Task: Find a place to stay in Volksrust, South Africa from June 3 to June 9 for 2 guests, with a price range of ₹6000 to ₹12000, 2 bathrooms, self check-in, and English-speaking host.
Action: Mouse moved to (464, 98)
Screenshot: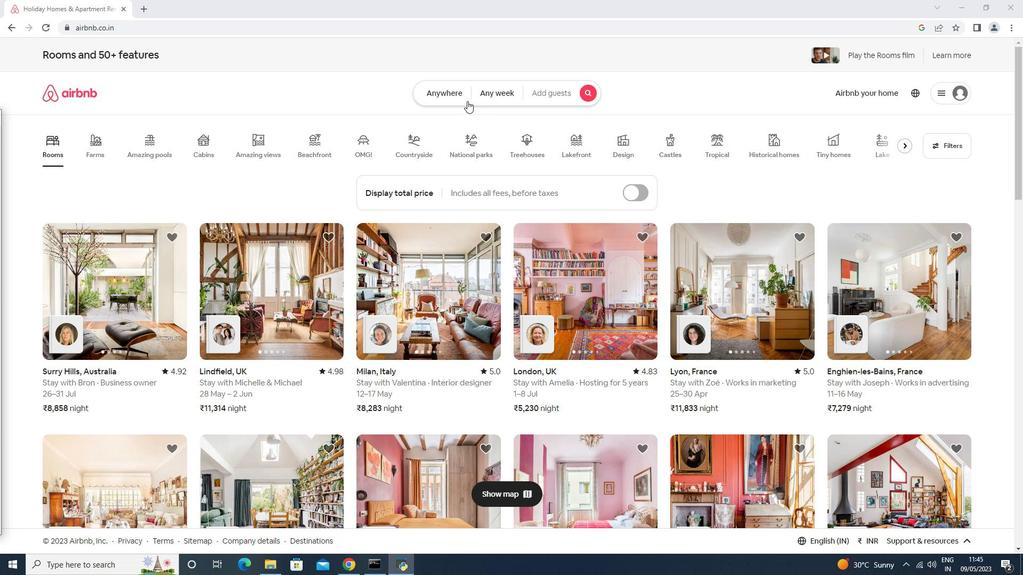 
Action: Mouse pressed left at (464, 98)
Screenshot: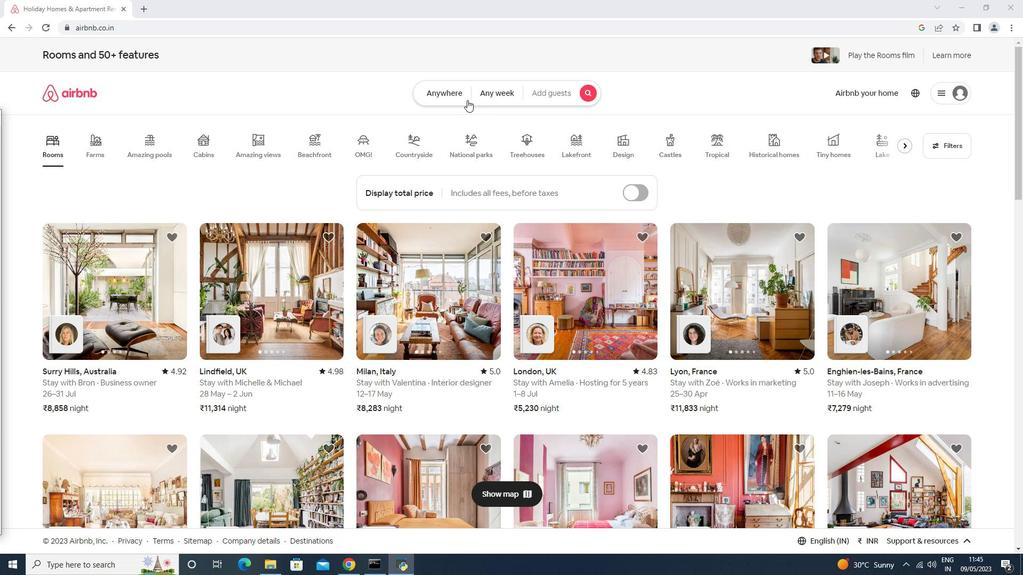 
Action: Mouse moved to (413, 143)
Screenshot: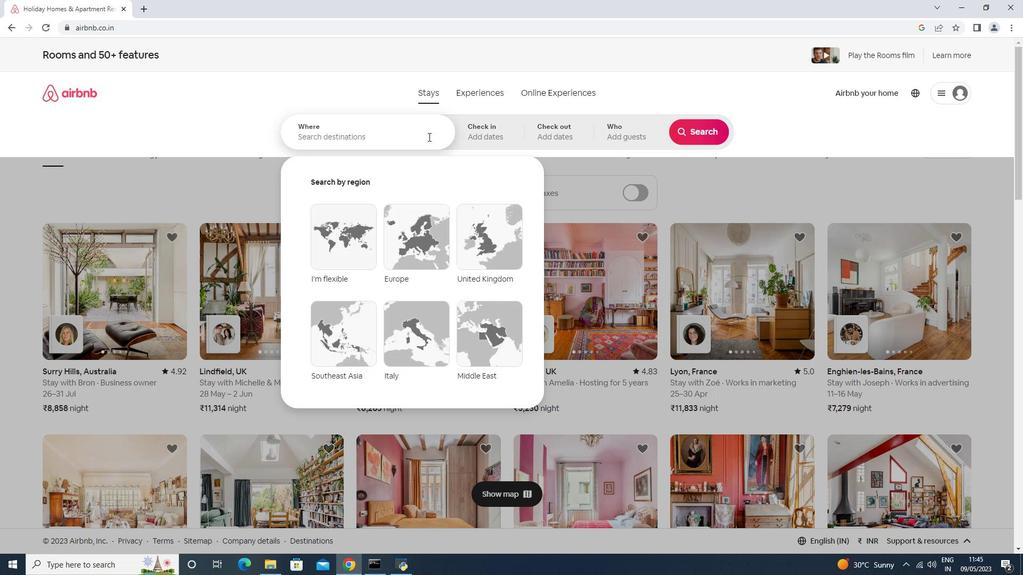 
Action: Mouse pressed left at (413, 143)
Screenshot: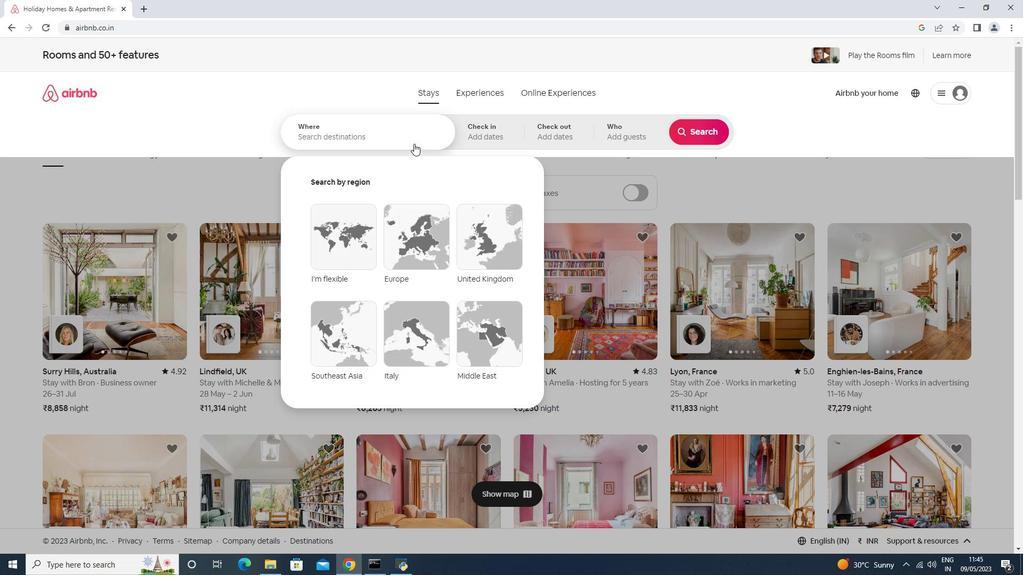 
Action: Mouse moved to (413, 143)
Screenshot: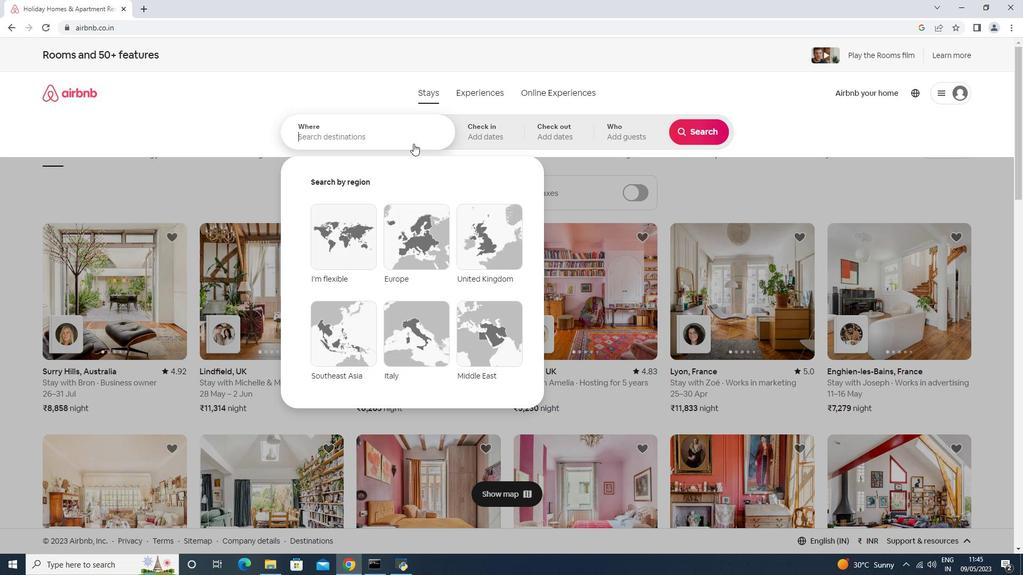 
Action: Key pressed <Key.shift>Volksrust,<Key.space><Key.shift>South<Key.space><Key.shift>Africa<Key.enter>
Screenshot: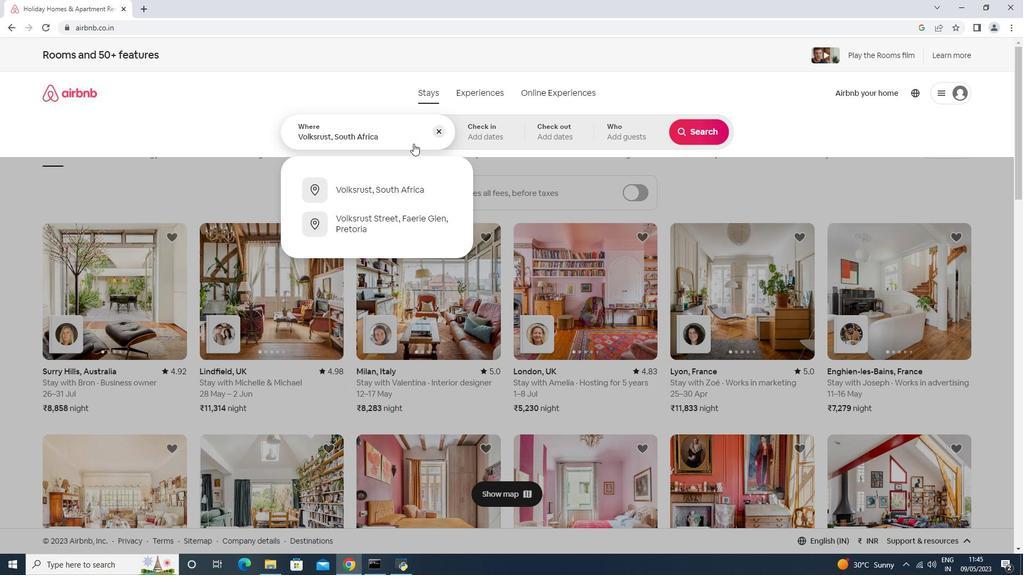 
Action: Mouse moved to (684, 264)
Screenshot: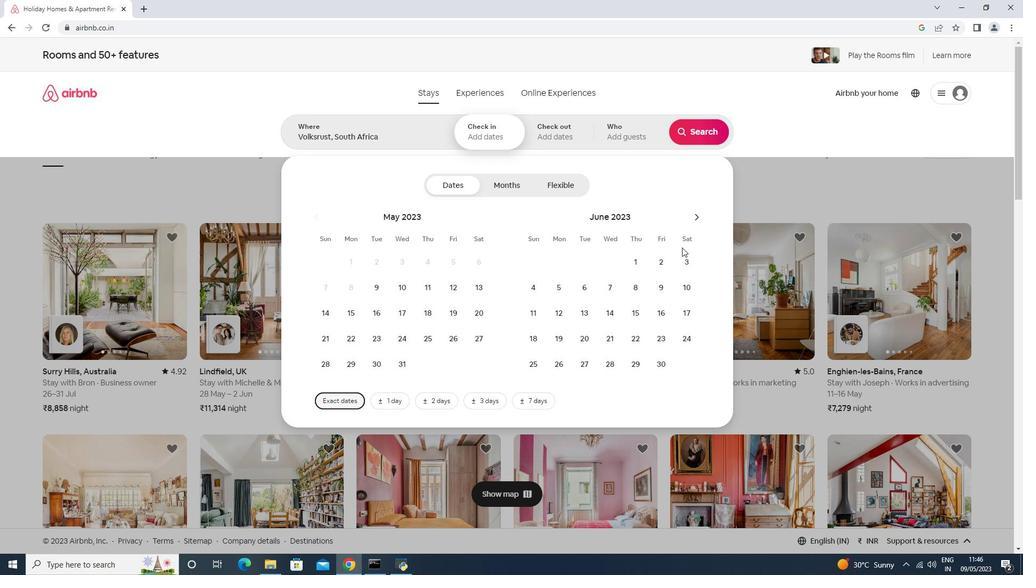 
Action: Mouse pressed left at (684, 264)
Screenshot: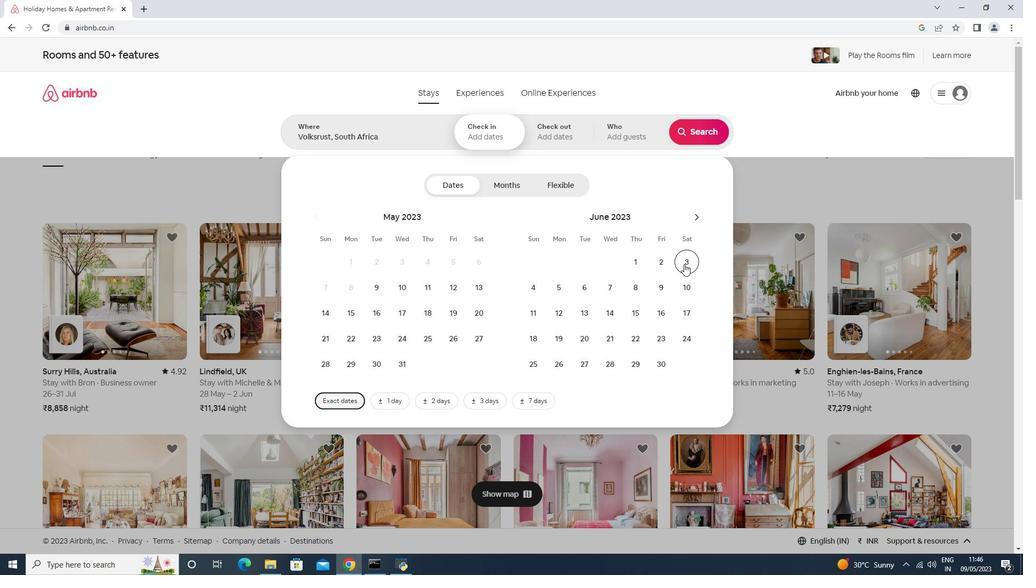 
Action: Mouse moved to (665, 286)
Screenshot: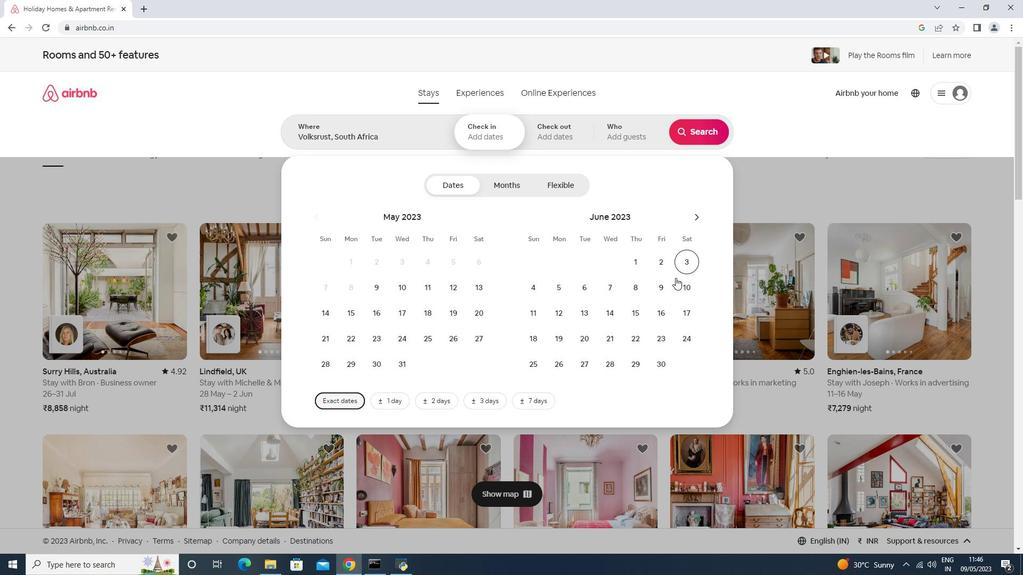 
Action: Mouse pressed left at (665, 286)
Screenshot: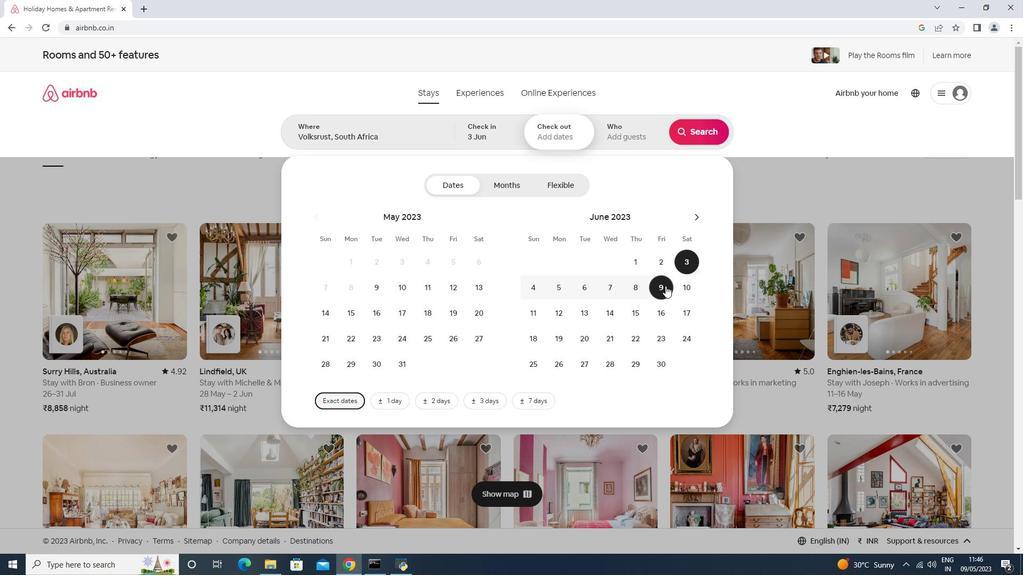 
Action: Mouse moved to (635, 136)
Screenshot: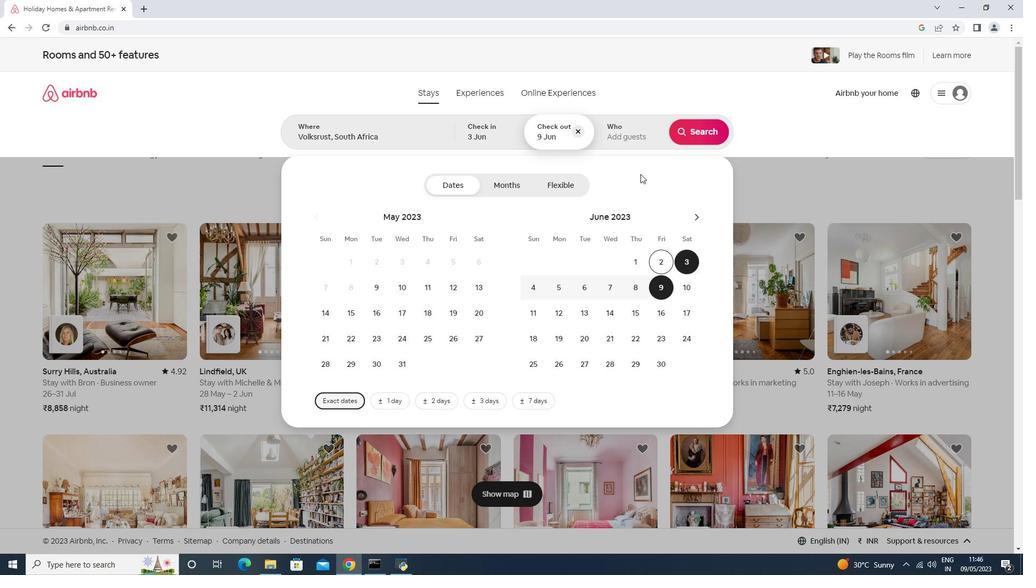 
Action: Mouse pressed left at (635, 136)
Screenshot: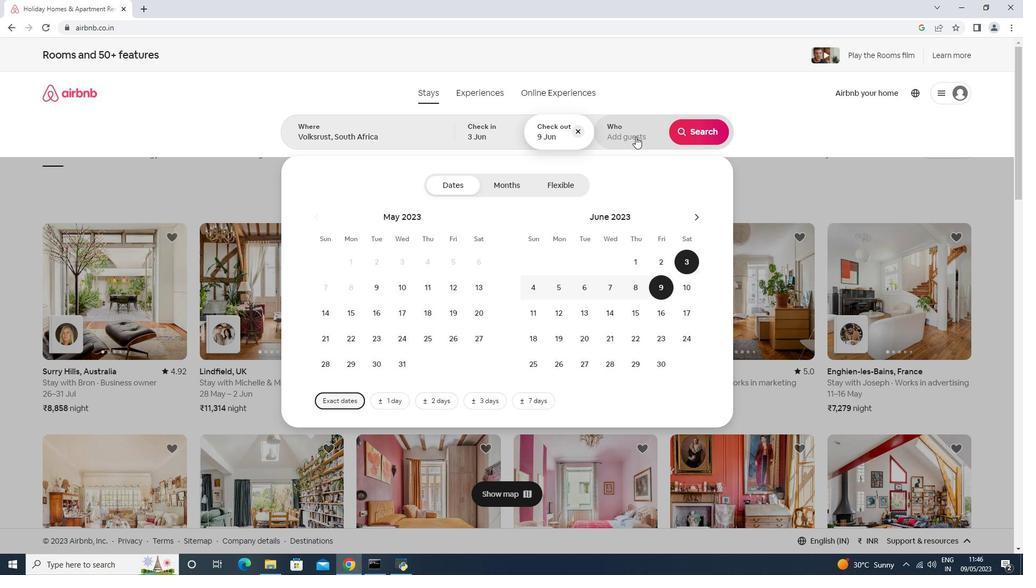 
Action: Mouse moved to (696, 190)
Screenshot: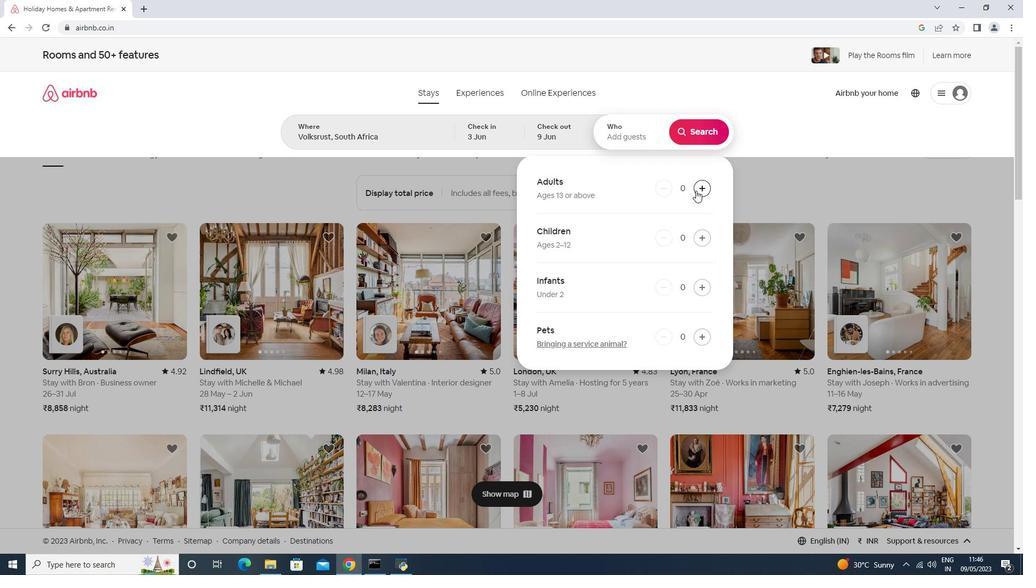 
Action: Mouse pressed left at (696, 190)
Screenshot: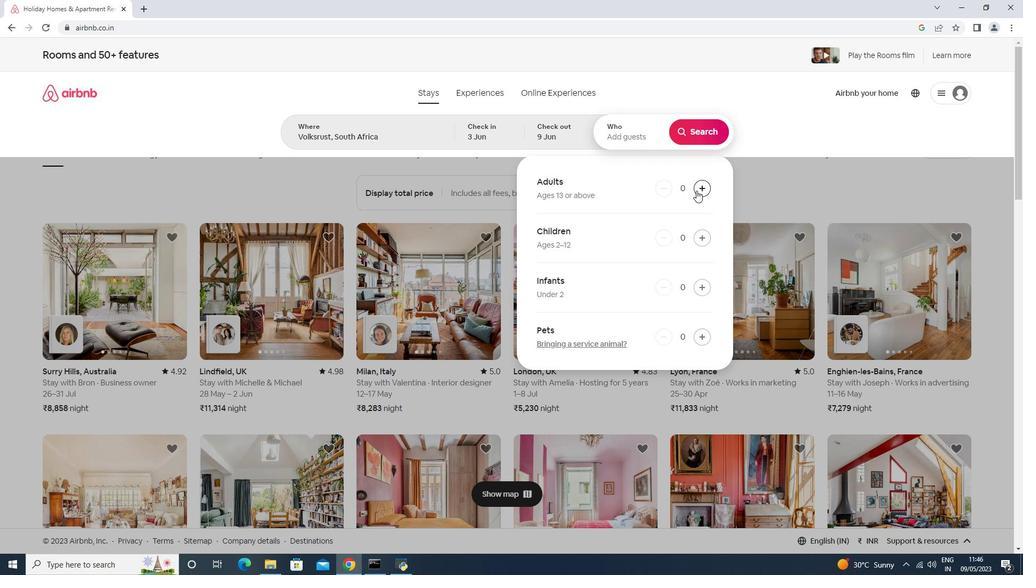 
Action: Mouse pressed left at (696, 190)
Screenshot: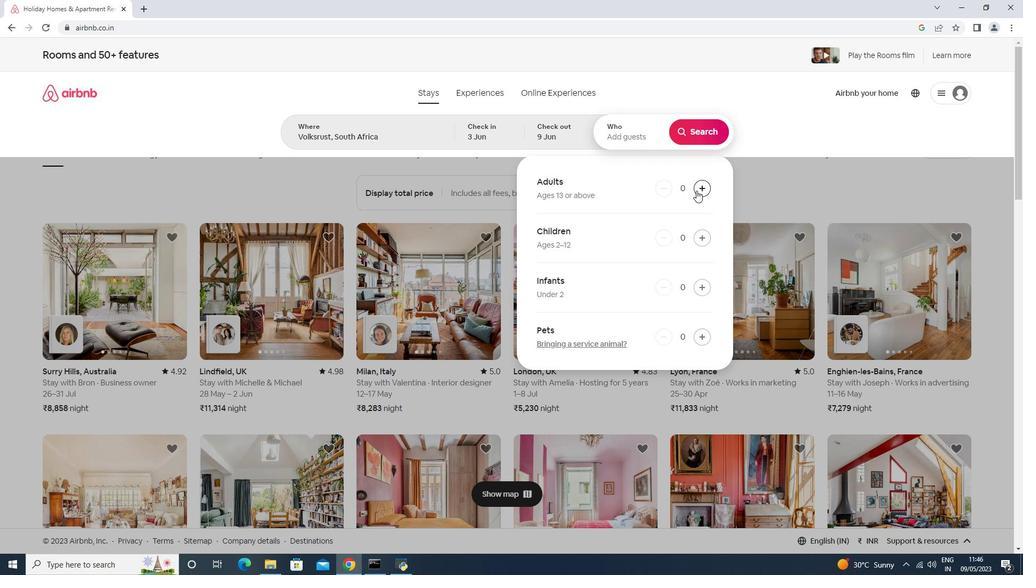 
Action: Mouse moved to (705, 136)
Screenshot: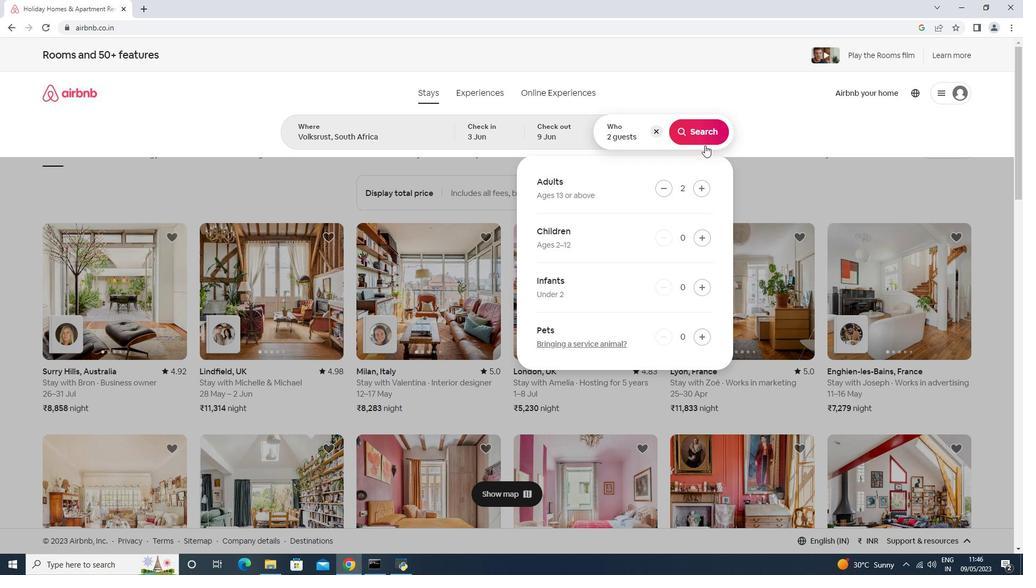 
Action: Mouse pressed left at (705, 136)
Screenshot: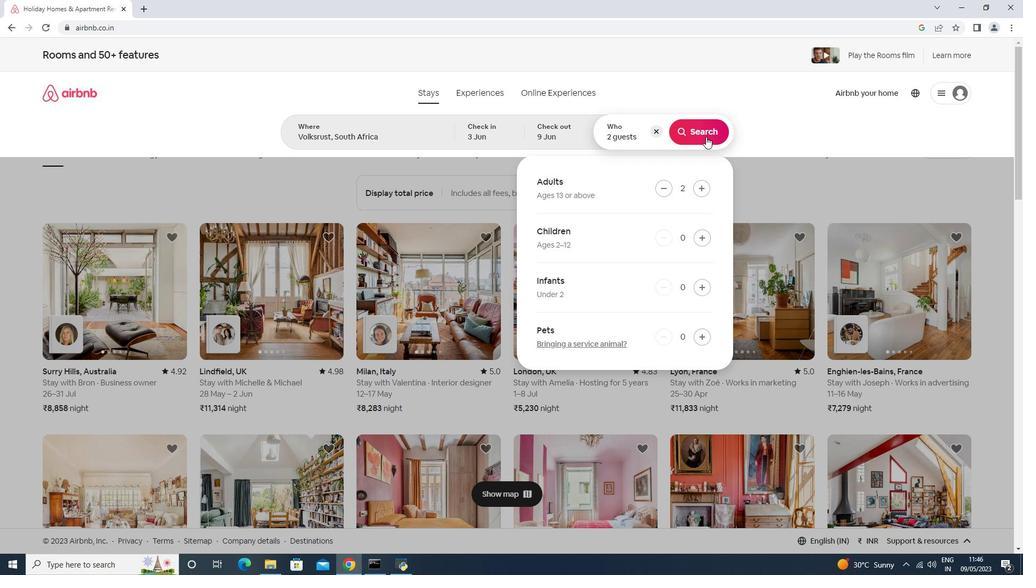 
Action: Mouse moved to (973, 101)
Screenshot: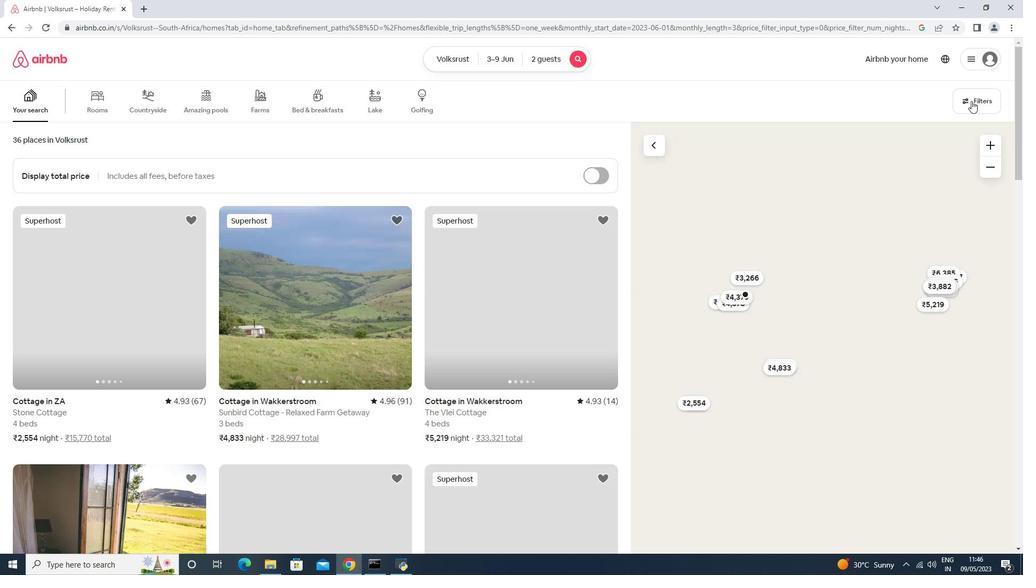 
Action: Mouse pressed left at (973, 101)
Screenshot: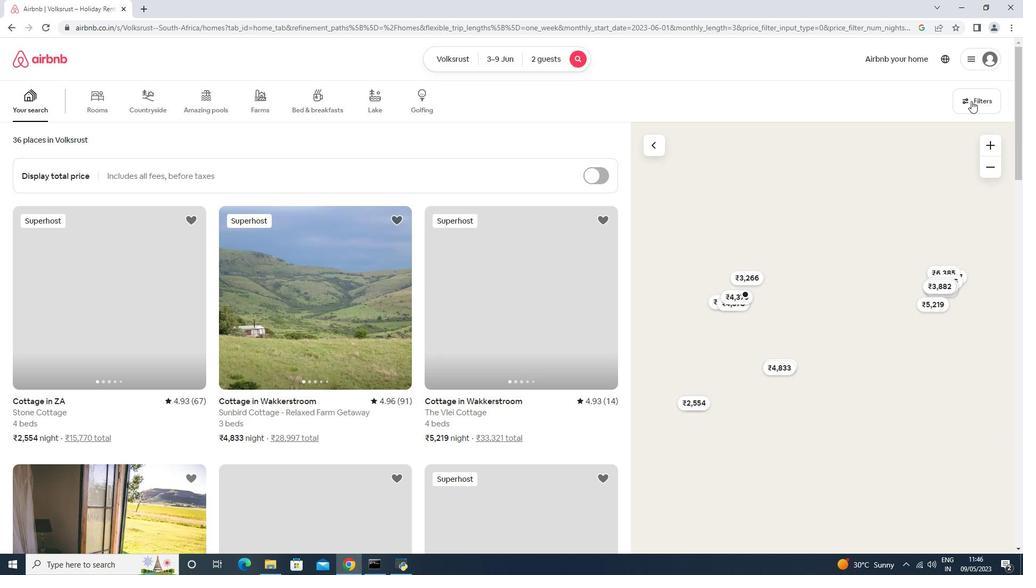 
Action: Mouse moved to (420, 367)
Screenshot: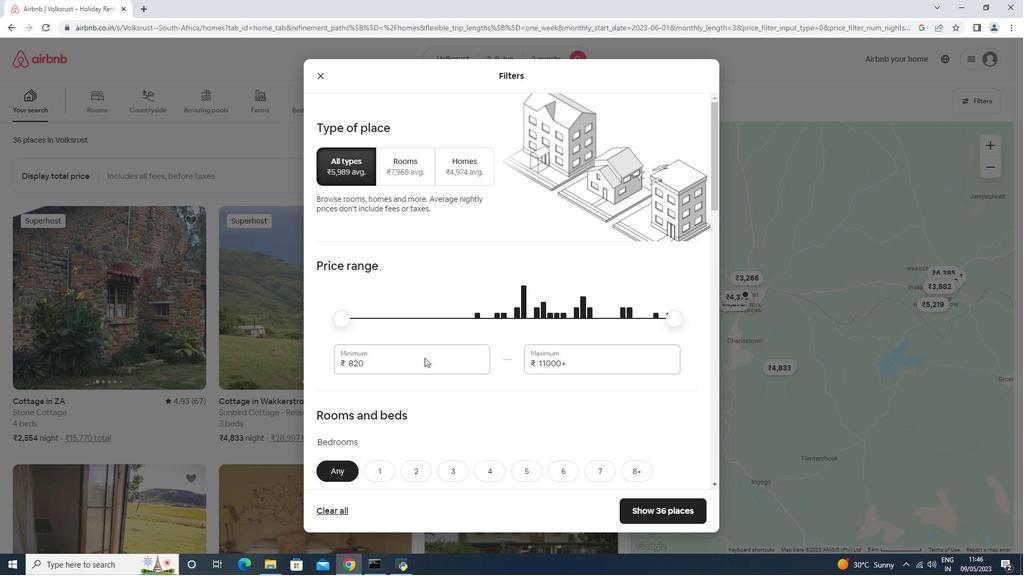 
Action: Mouse pressed left at (420, 367)
Screenshot: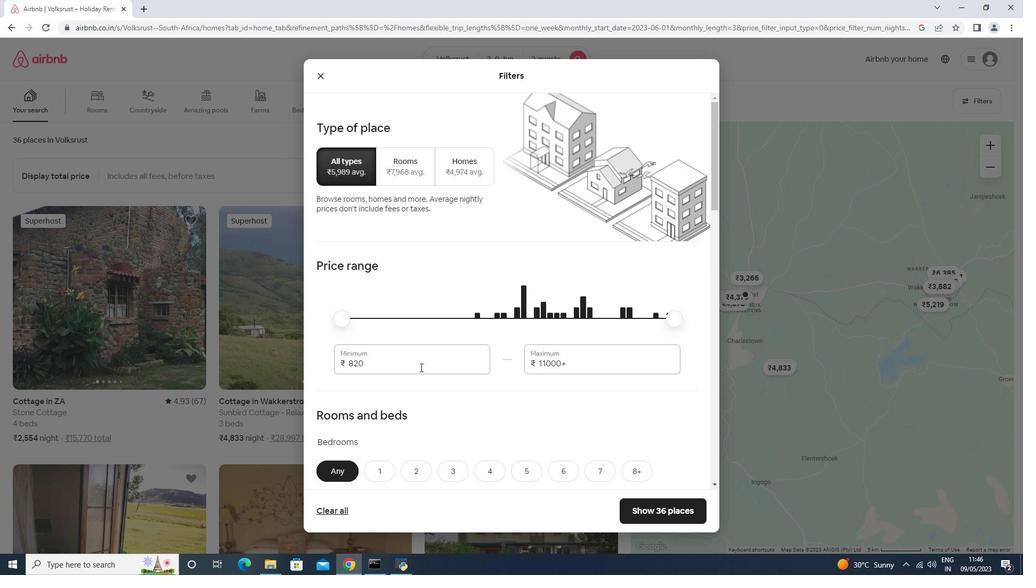 
Action: Mouse moved to (419, 368)
Screenshot: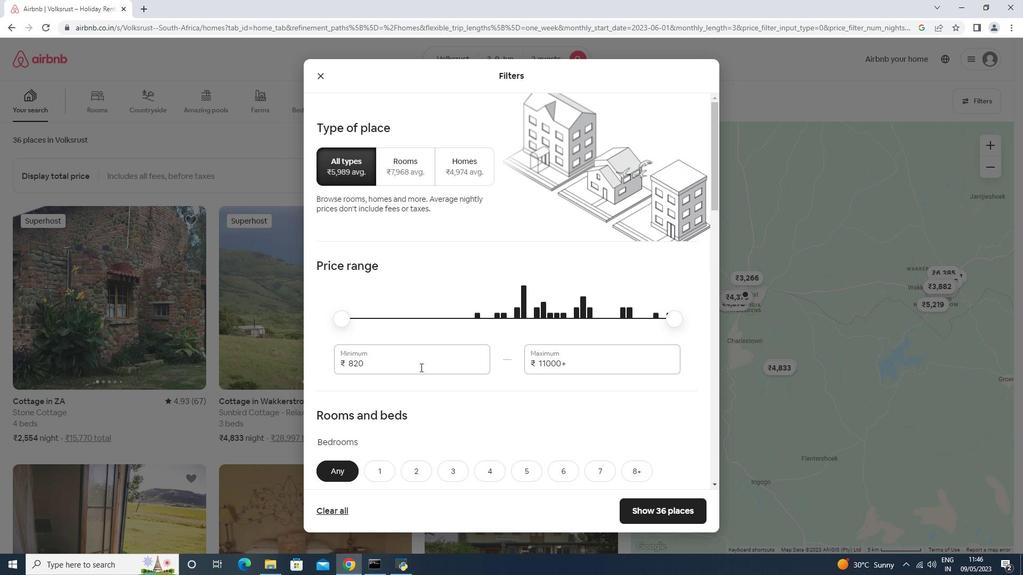
Action: Key pressed <Key.backspace><Key.backspace><Key.backspace><Key.backspace>6000<Key.tab>12000
Screenshot: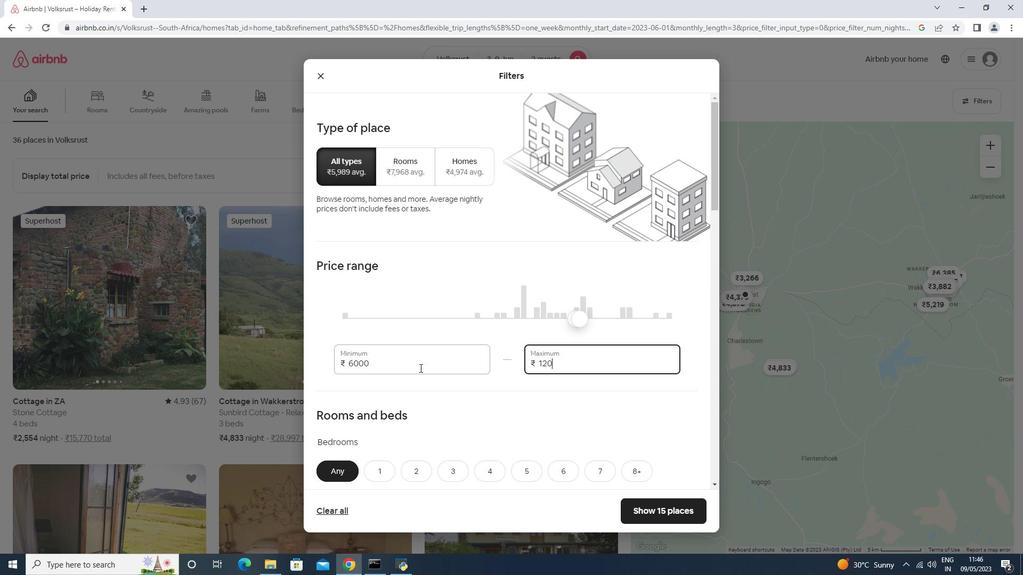 
Action: Mouse scrolled (419, 367) with delta (0, 0)
Screenshot: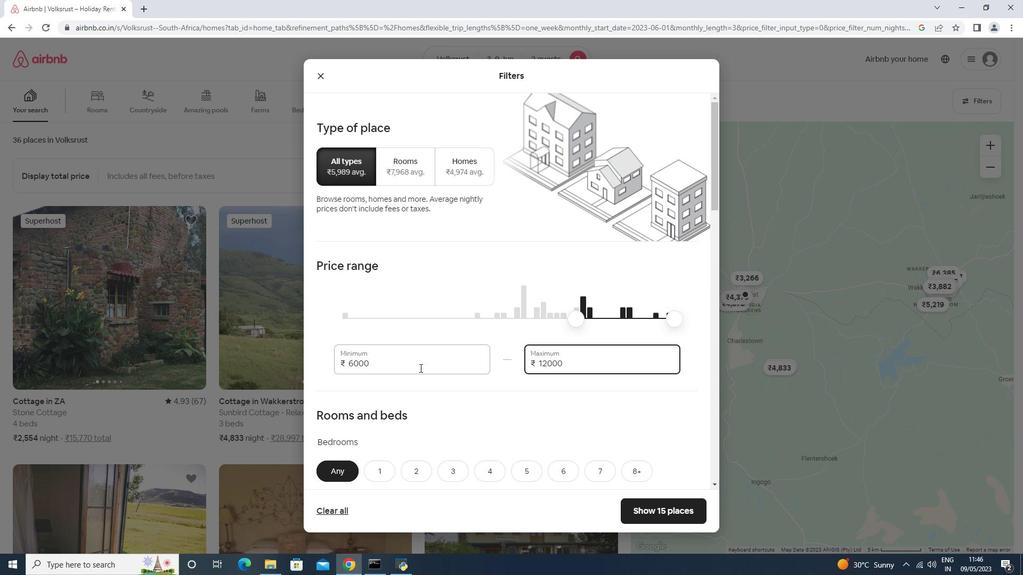 
Action: Mouse scrolled (419, 367) with delta (0, 0)
Screenshot: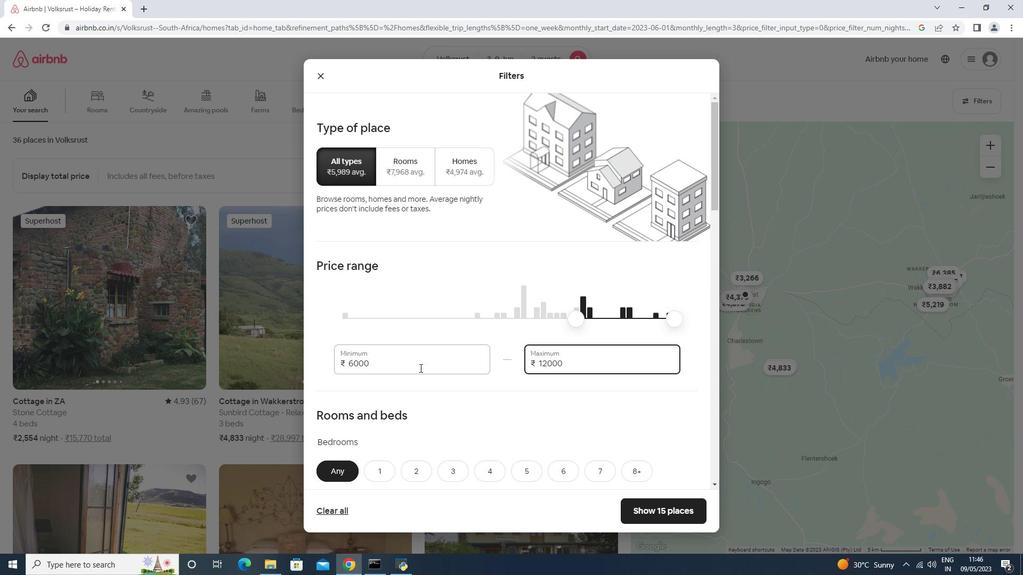 
Action: Mouse scrolled (419, 367) with delta (0, 0)
Screenshot: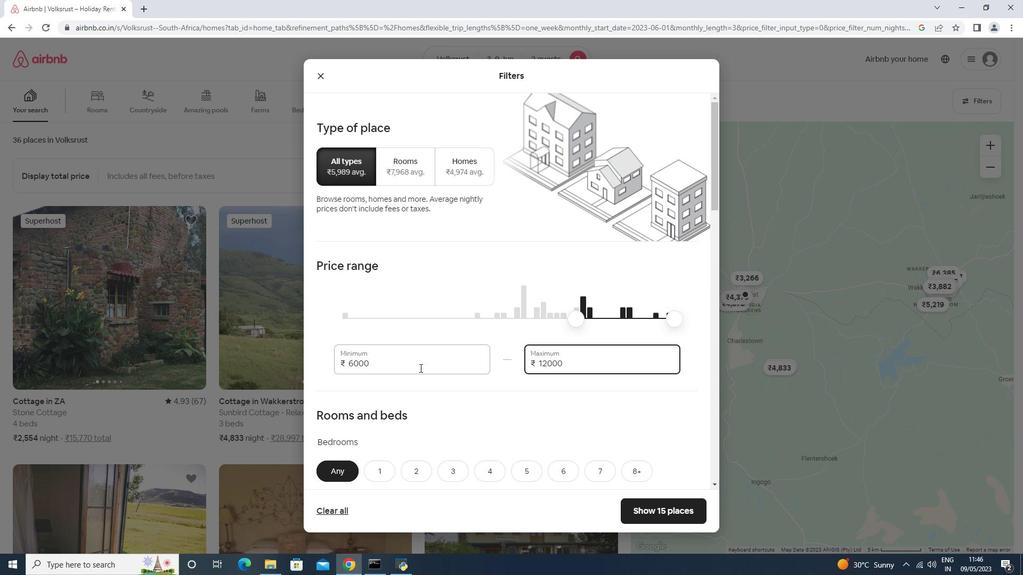 
Action: Mouse scrolled (419, 367) with delta (0, 0)
Screenshot: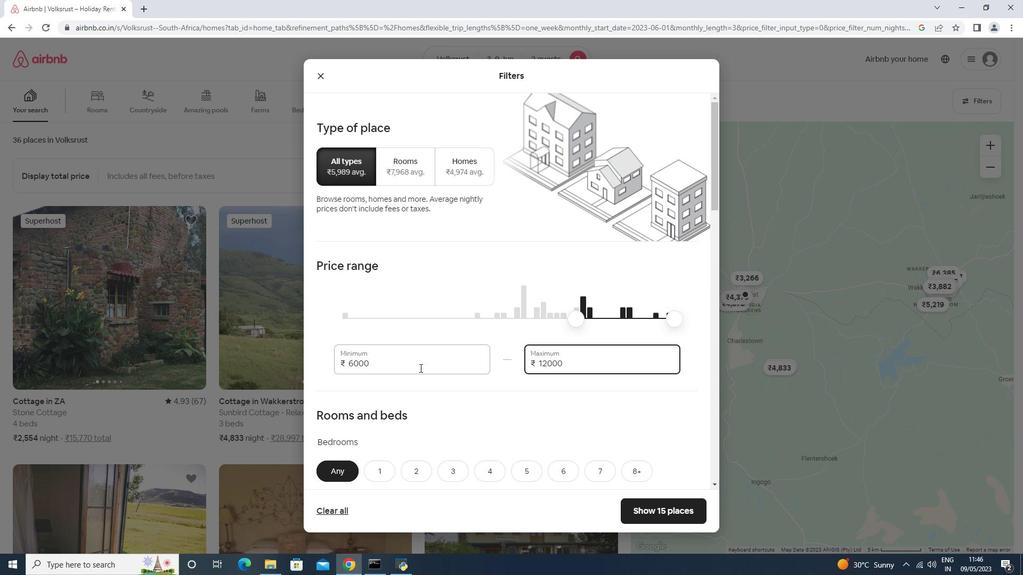 
Action: Mouse moved to (364, 312)
Screenshot: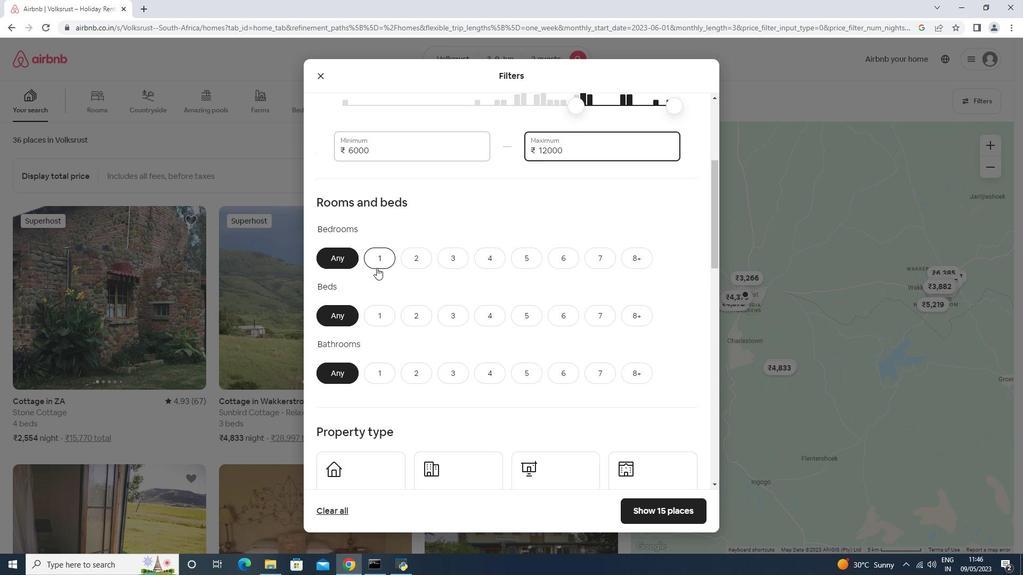 
Action: Mouse pressed left at (376, 266)
Screenshot: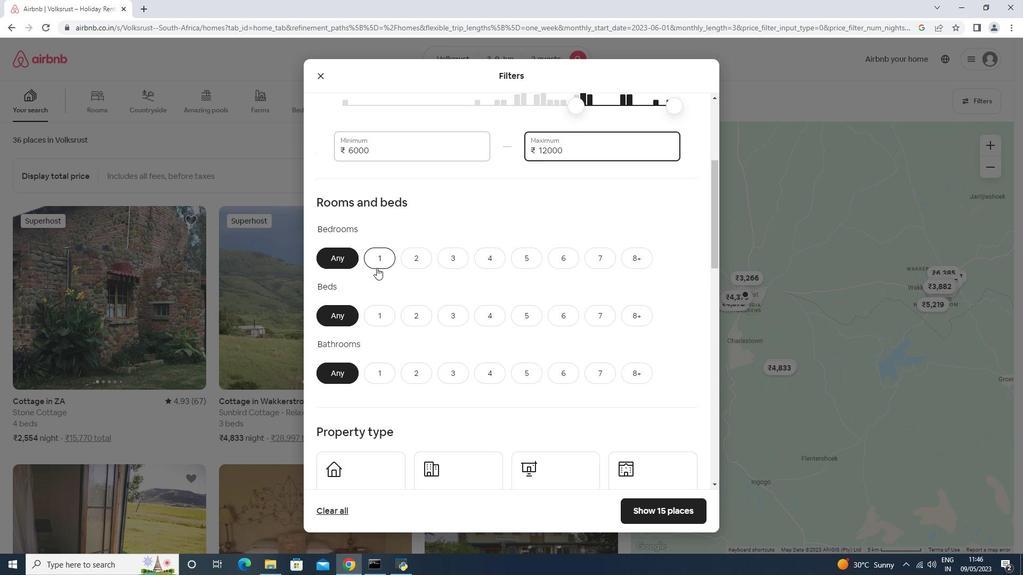 
Action: Mouse moved to (380, 322)
Screenshot: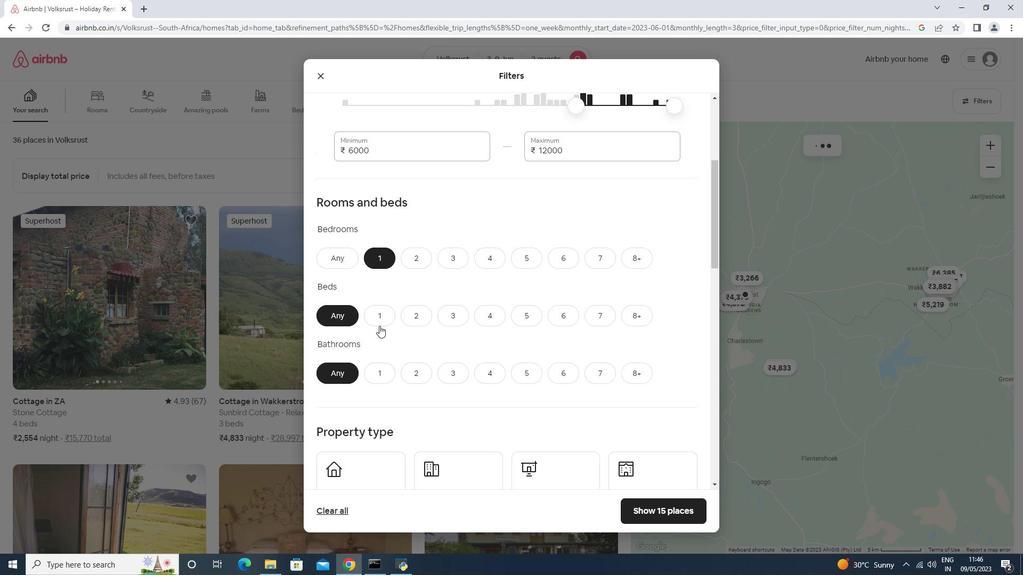 
Action: Mouse pressed left at (380, 322)
Screenshot: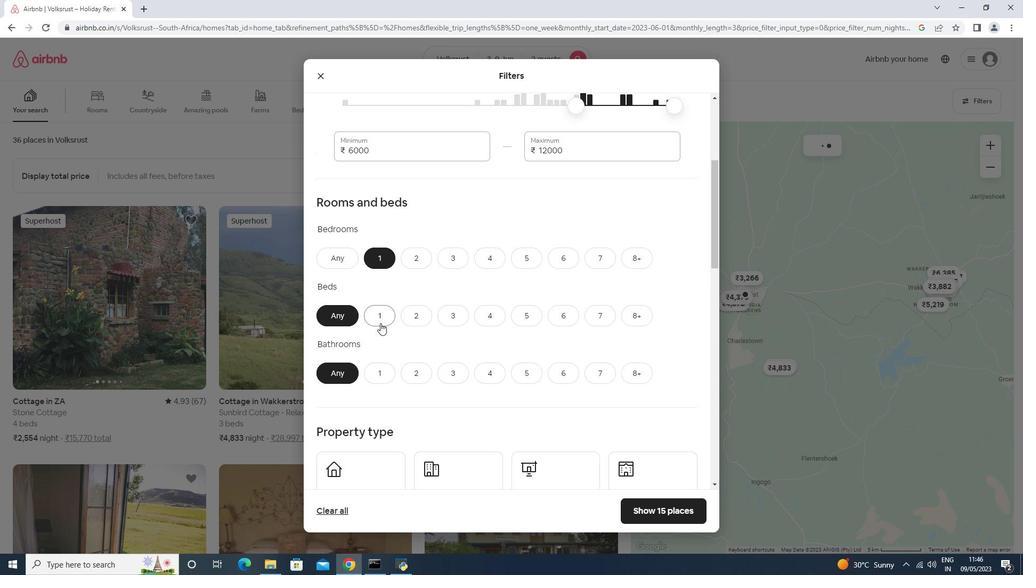 
Action: Mouse moved to (380, 371)
Screenshot: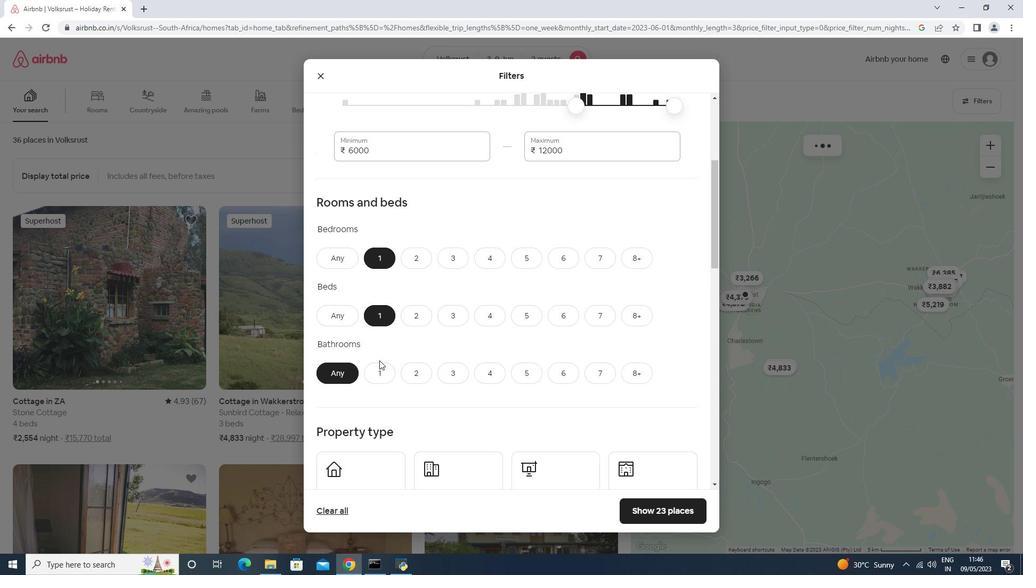 
Action: Mouse pressed left at (380, 371)
Screenshot: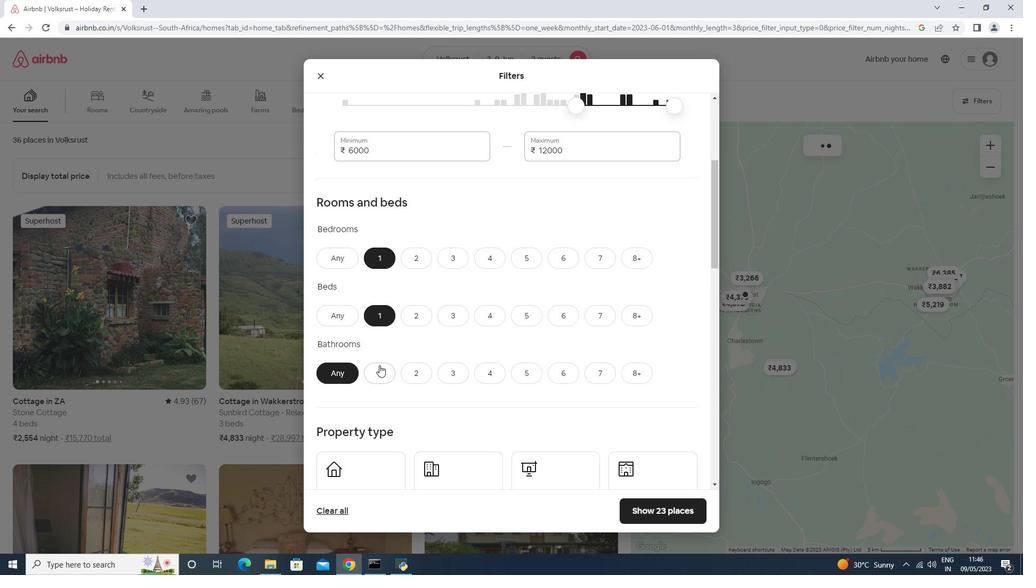 
Action: Mouse moved to (382, 369)
Screenshot: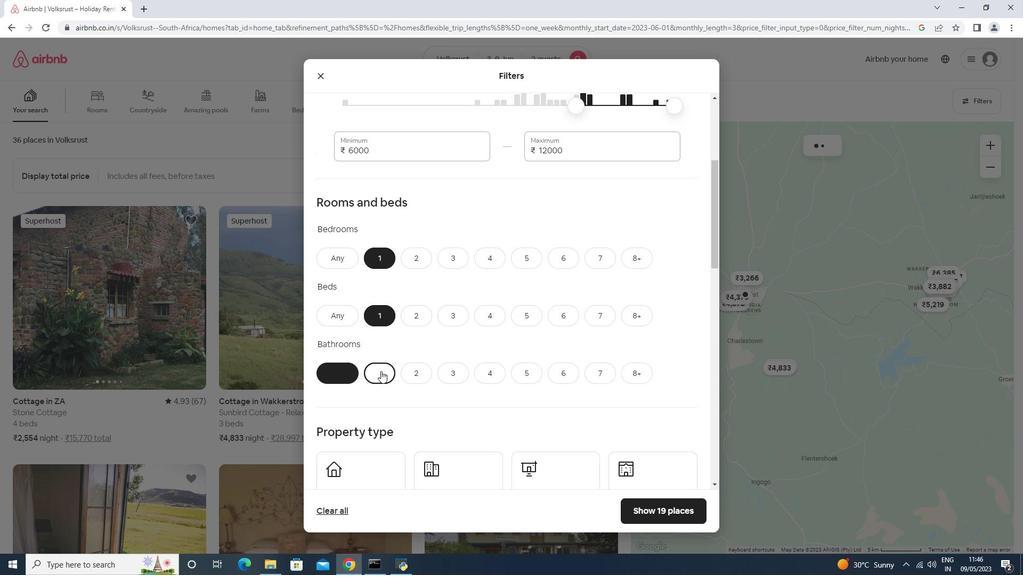 
Action: Mouse scrolled (382, 368) with delta (0, 0)
Screenshot: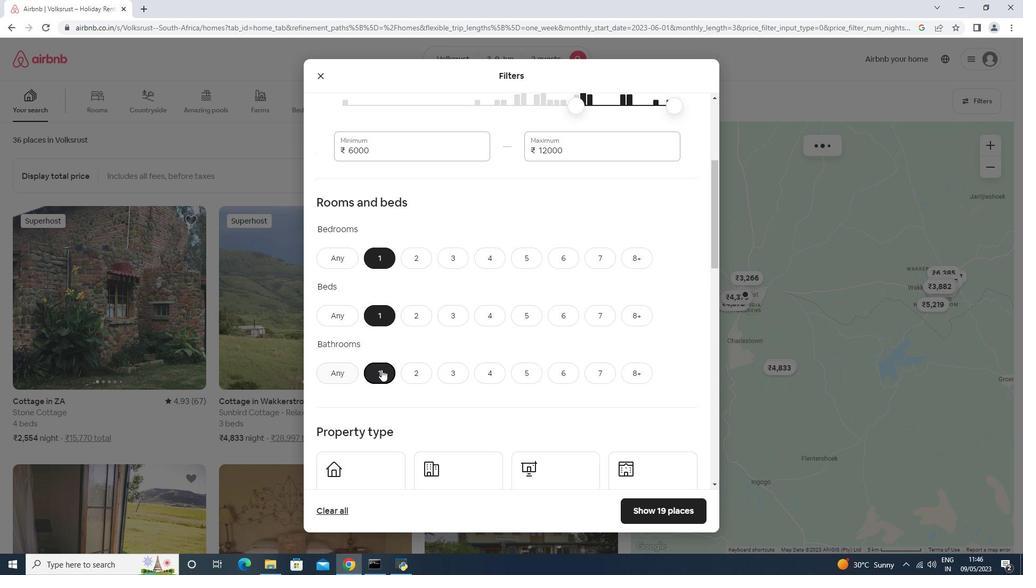 
Action: Mouse scrolled (382, 368) with delta (0, 0)
Screenshot: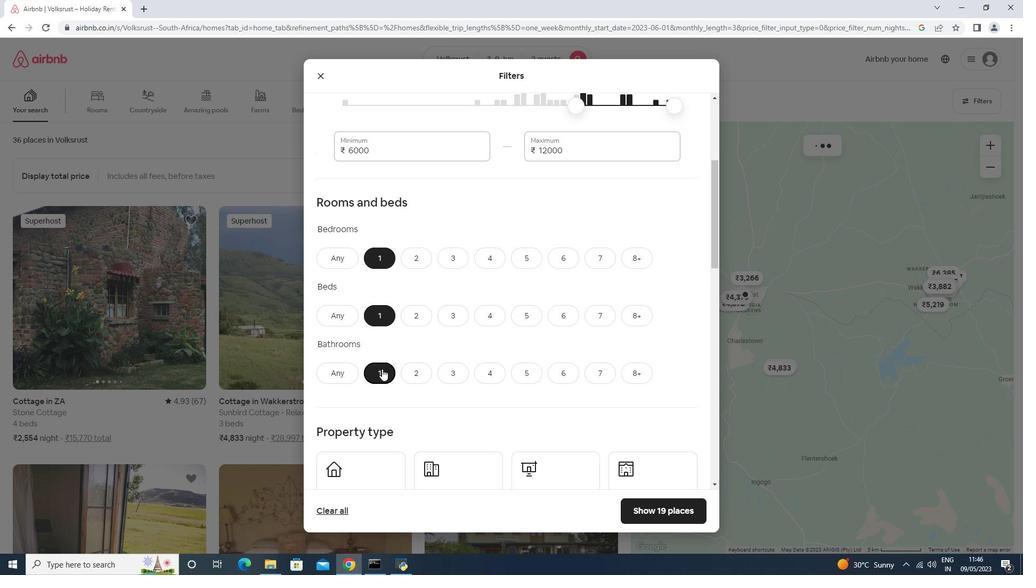 
Action: Mouse scrolled (382, 368) with delta (0, 0)
Screenshot: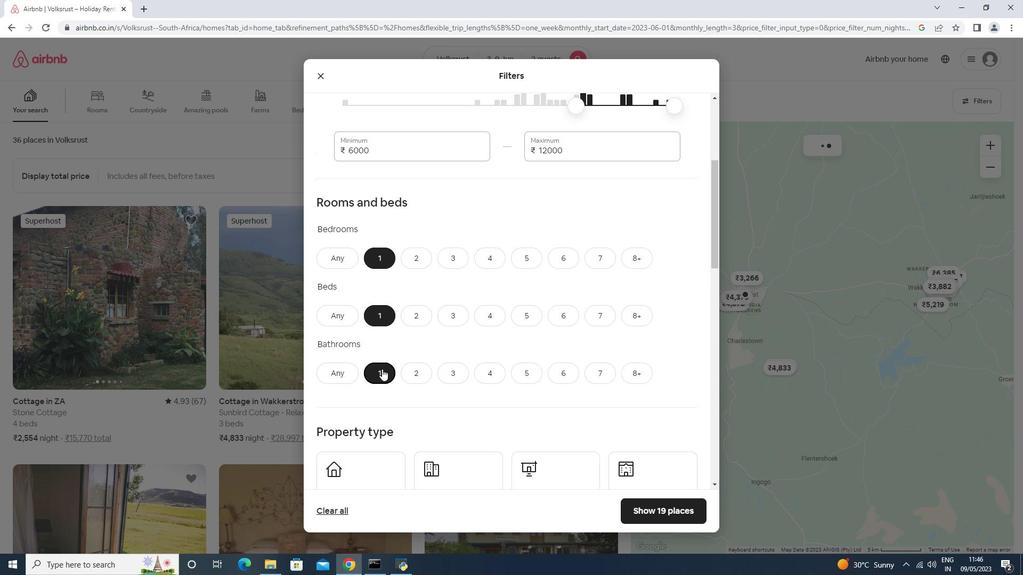 
Action: Mouse moved to (384, 309)
Screenshot: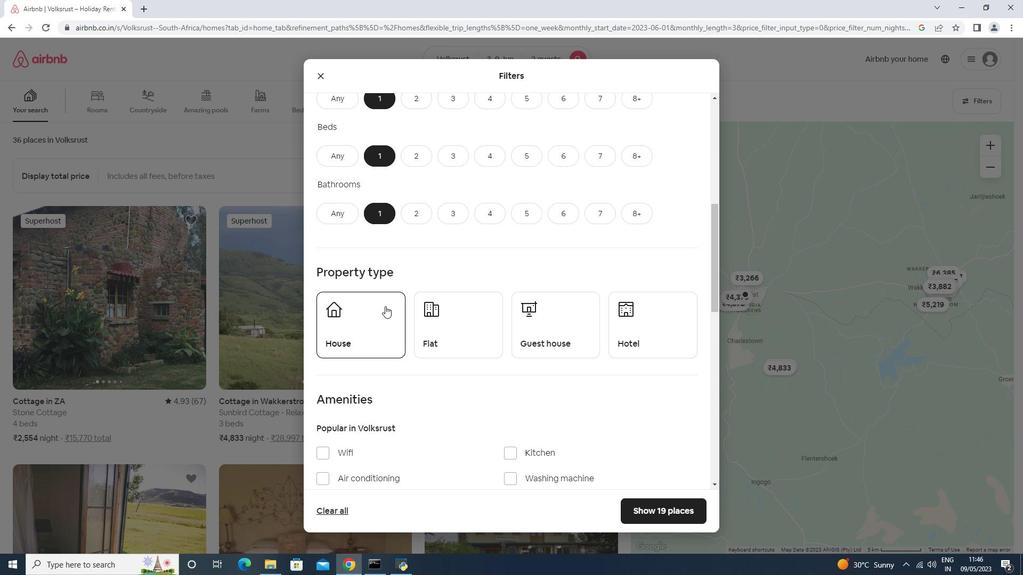 
Action: Mouse pressed left at (384, 309)
Screenshot: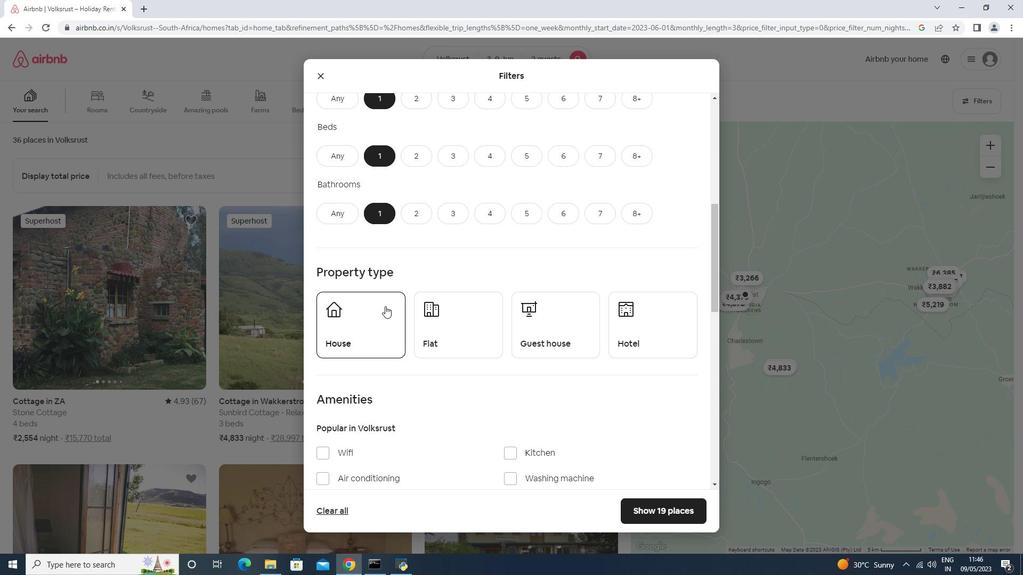 
Action: Mouse moved to (437, 331)
Screenshot: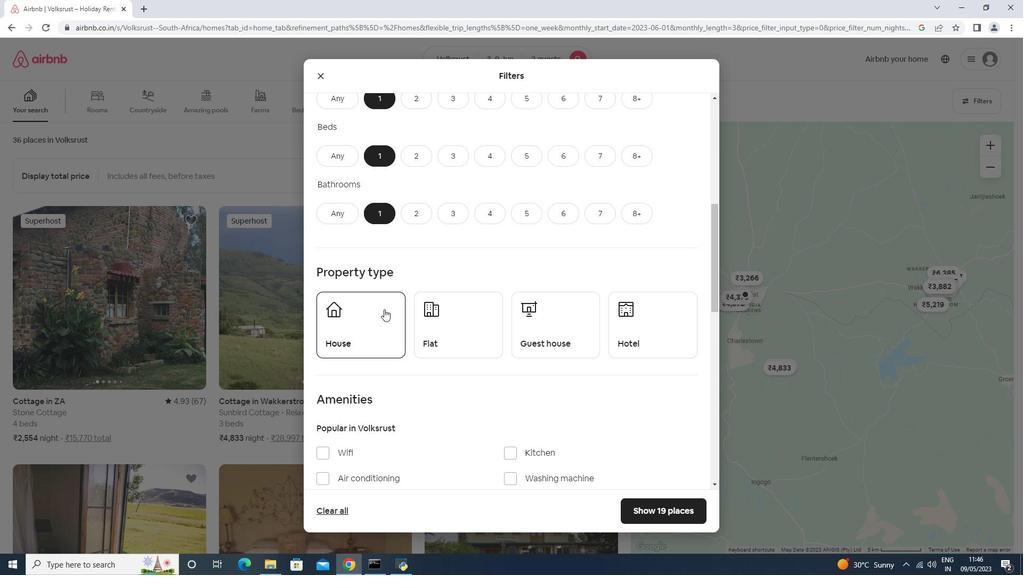 
Action: Mouse pressed left at (437, 331)
Screenshot: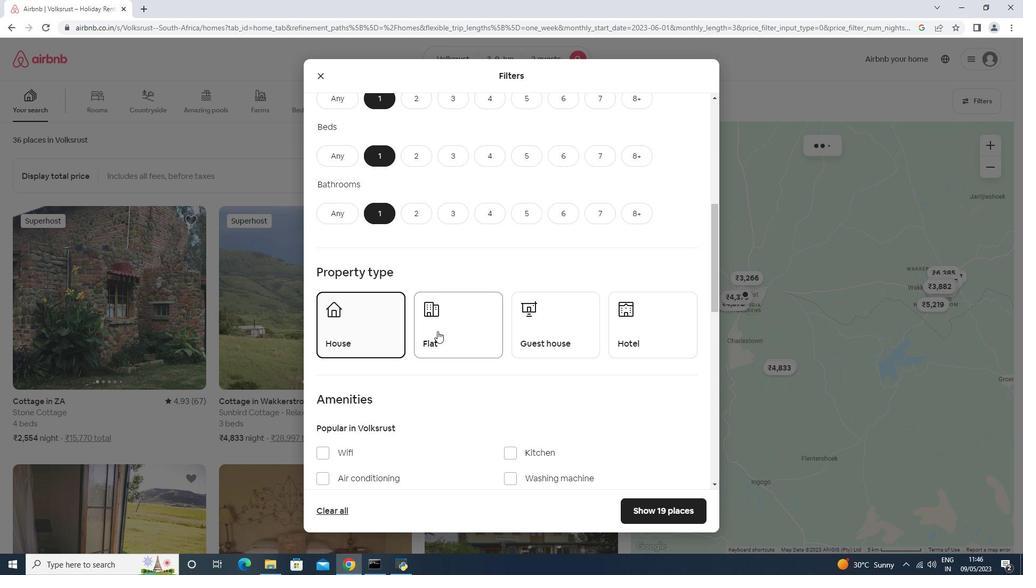 
Action: Mouse moved to (523, 329)
Screenshot: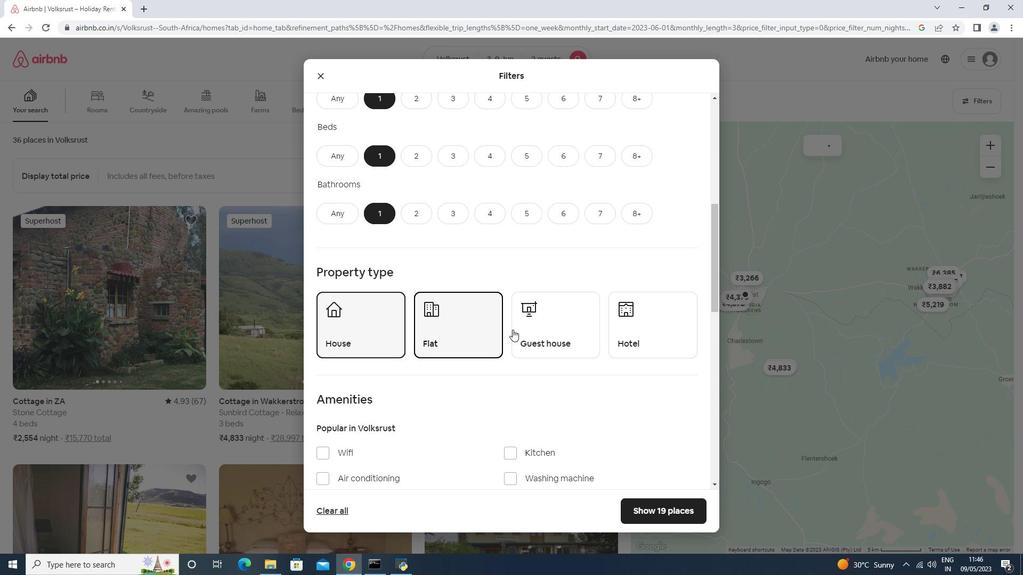 
Action: Mouse pressed left at (523, 329)
Screenshot: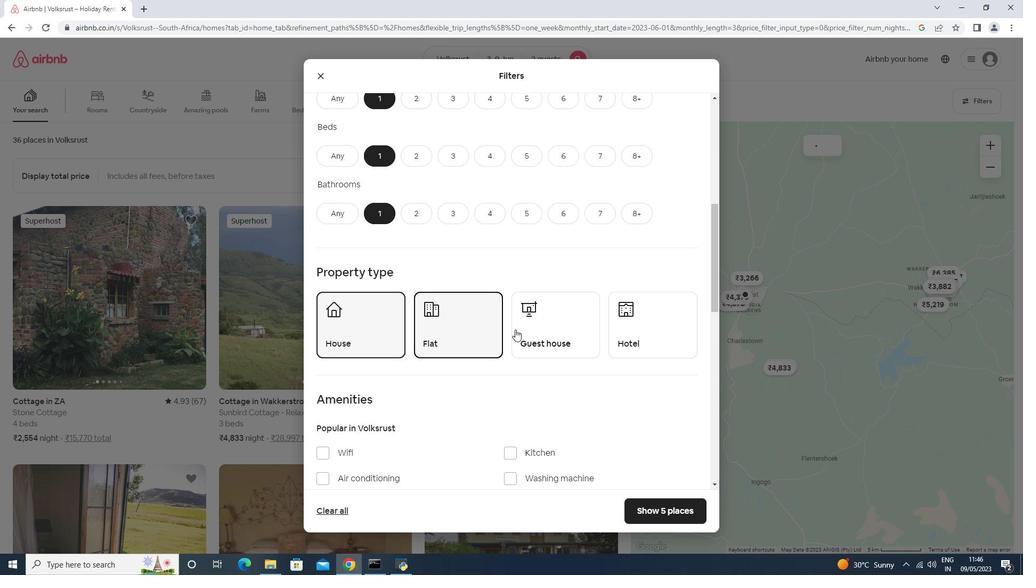 
Action: Mouse moved to (621, 346)
Screenshot: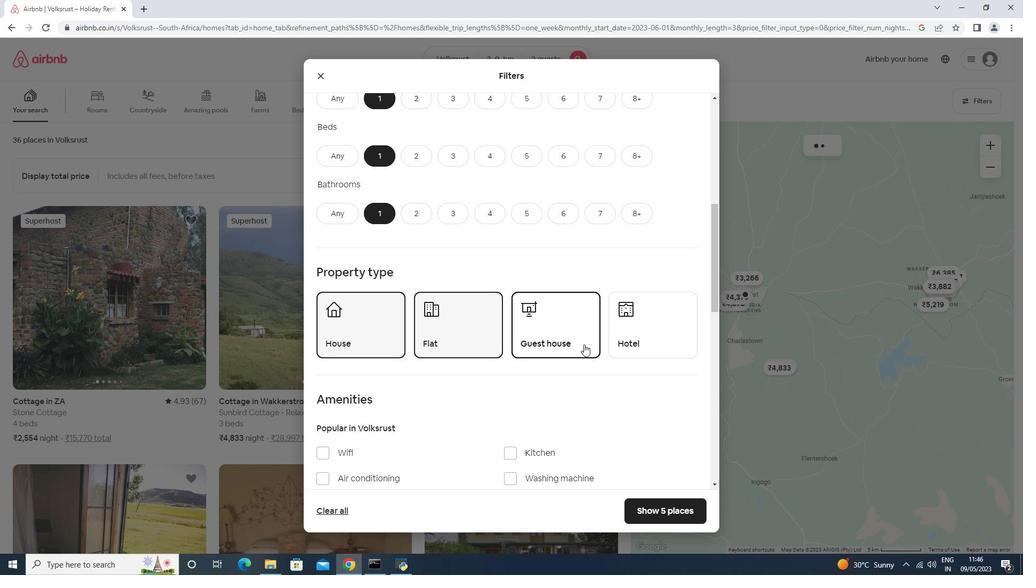 
Action: Mouse pressed left at (621, 346)
Screenshot: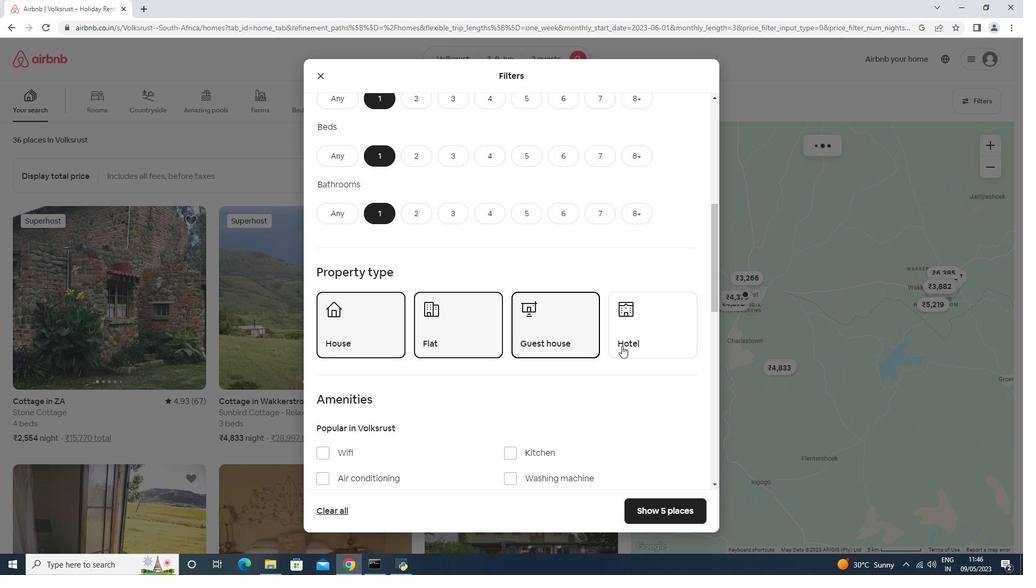 
Action: Mouse moved to (620, 345)
Screenshot: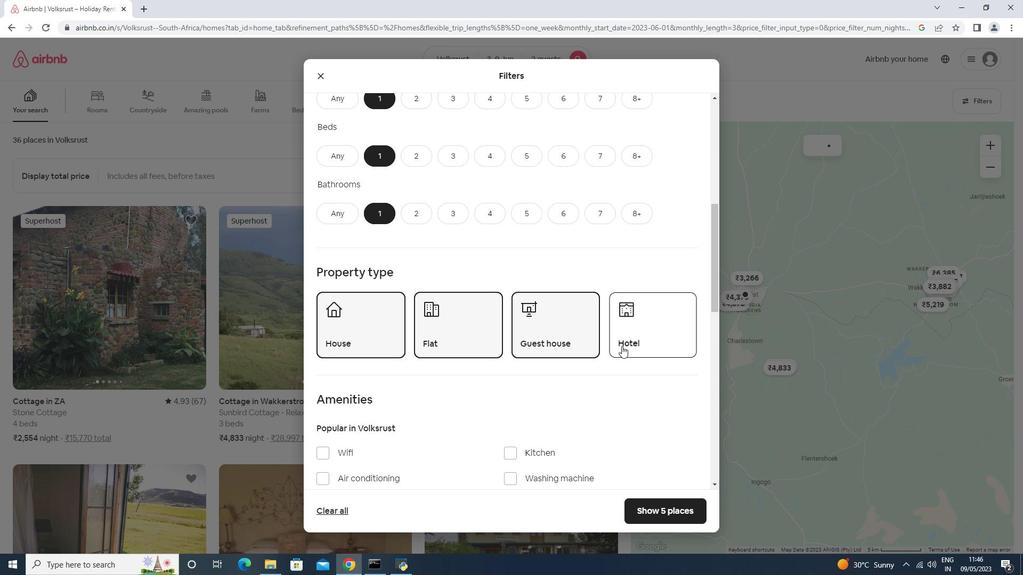
Action: Mouse scrolled (620, 345) with delta (0, 0)
Screenshot: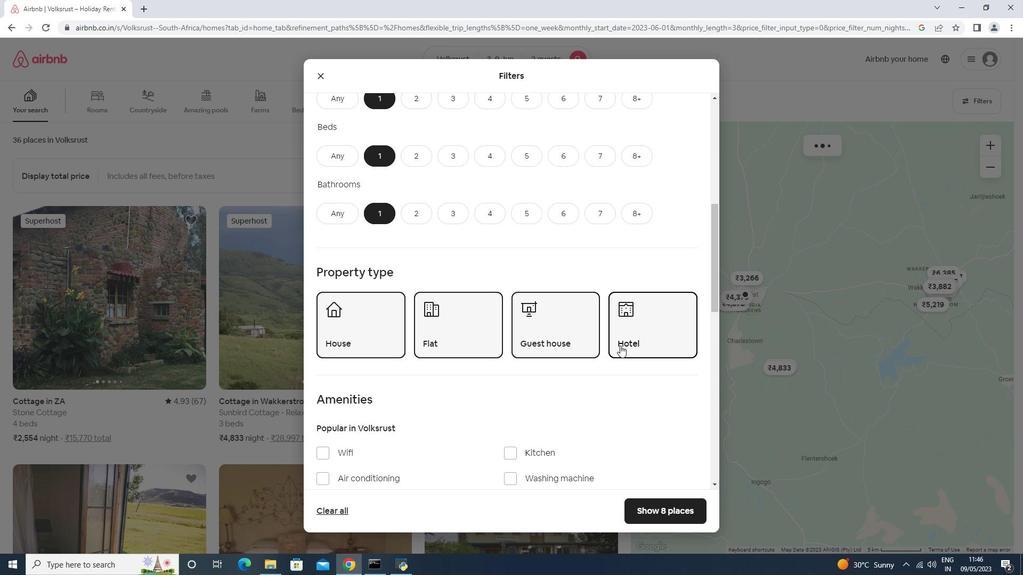 
Action: Mouse scrolled (620, 345) with delta (0, 0)
Screenshot: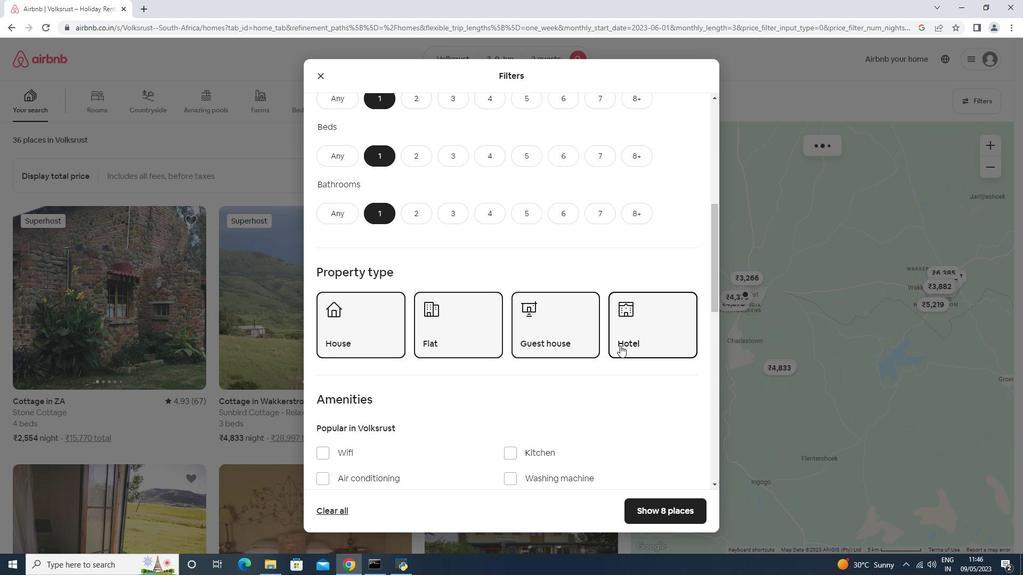 
Action: Mouse scrolled (620, 345) with delta (0, 0)
Screenshot: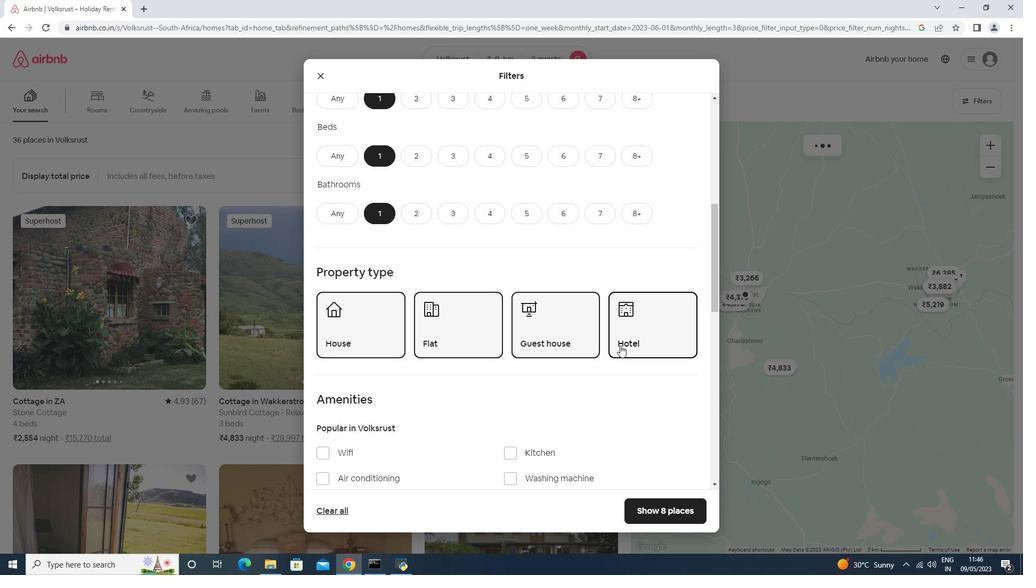 
Action: Mouse scrolled (620, 345) with delta (0, 0)
Screenshot: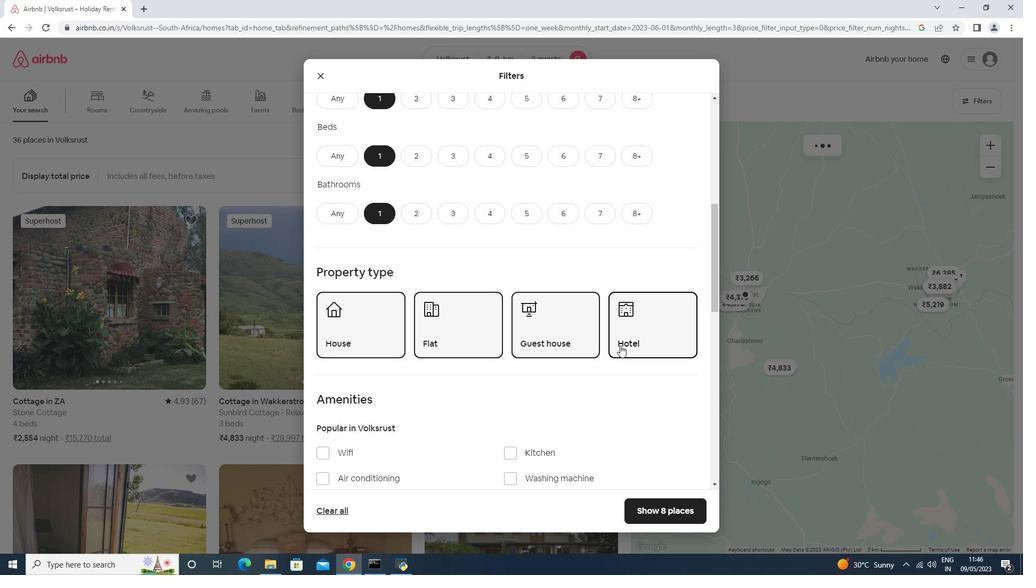 
Action: Mouse moved to (557, 347)
Screenshot: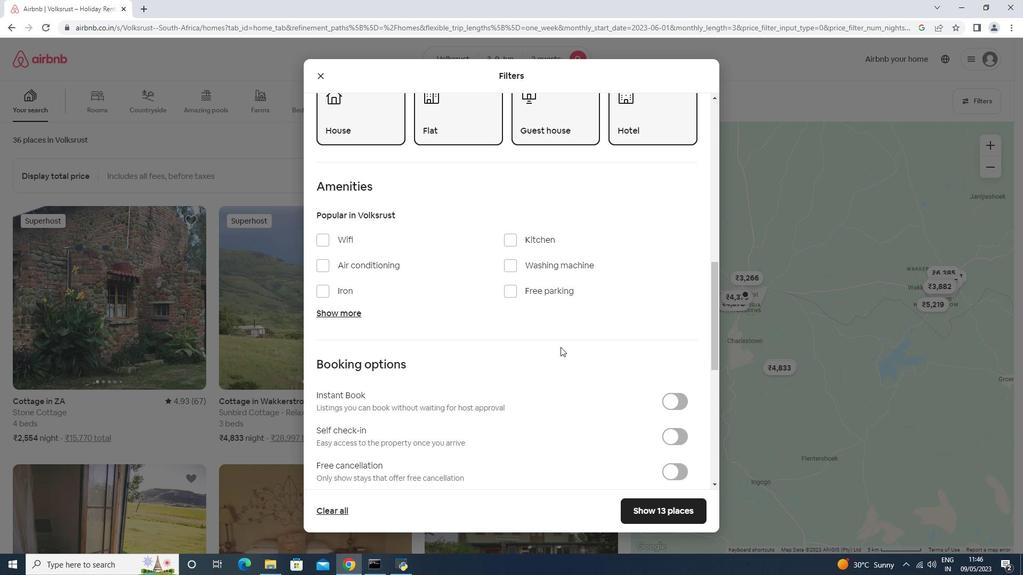 
Action: Mouse scrolled (557, 346) with delta (0, 0)
Screenshot: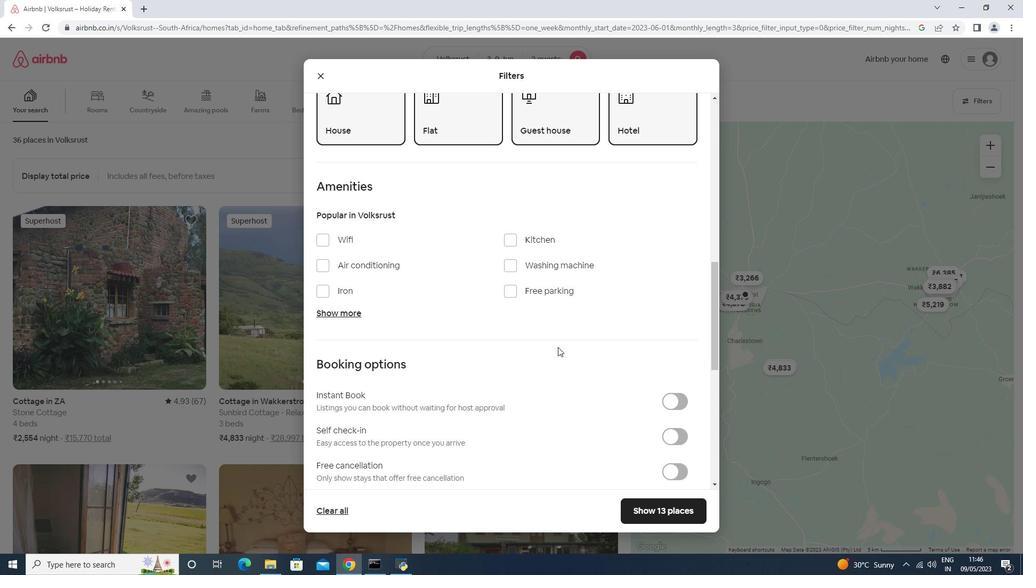 
Action: Mouse moved to (557, 347)
Screenshot: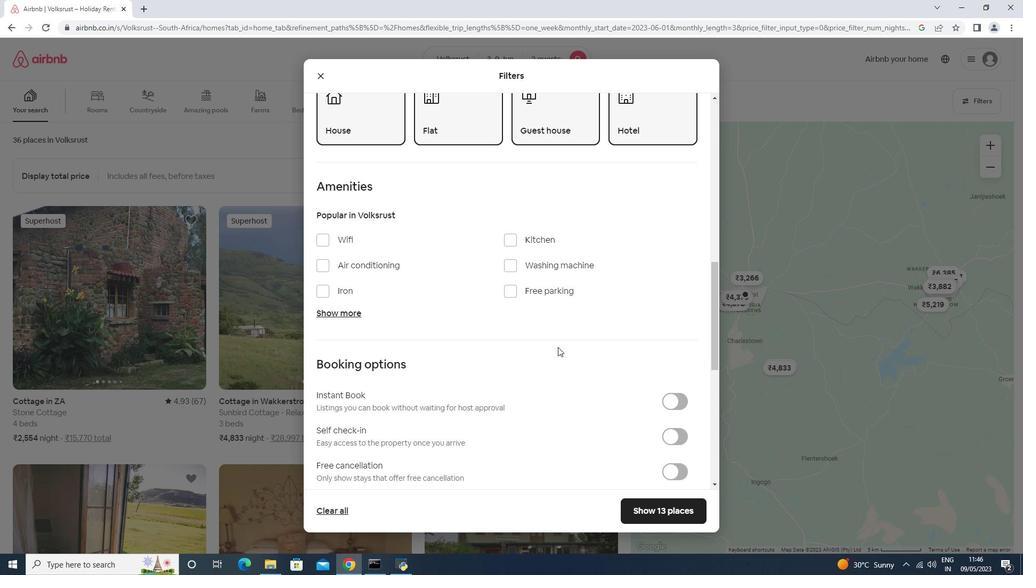 
Action: Mouse scrolled (557, 346) with delta (0, 0)
Screenshot: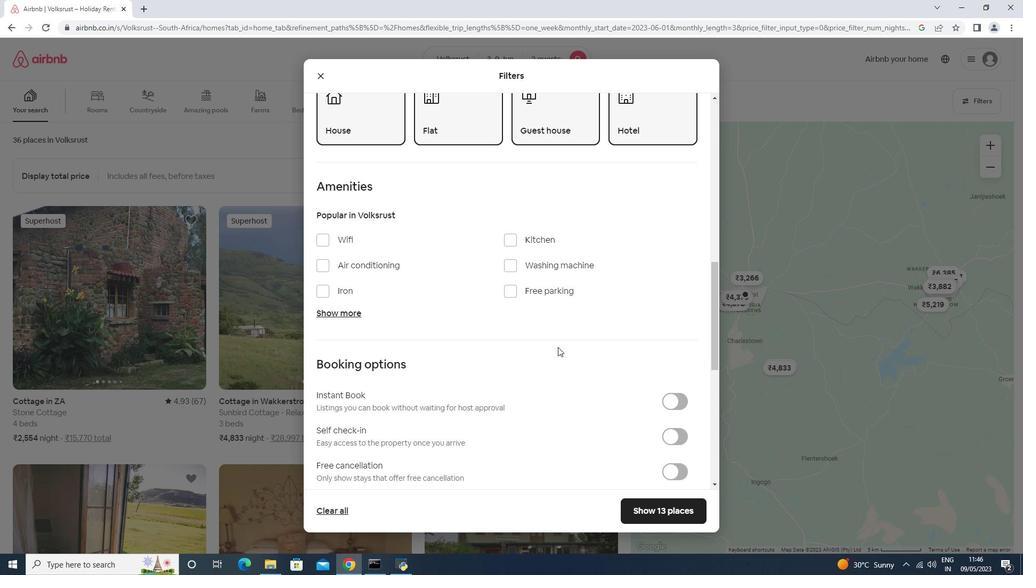 
Action: Mouse scrolled (557, 346) with delta (0, 0)
Screenshot: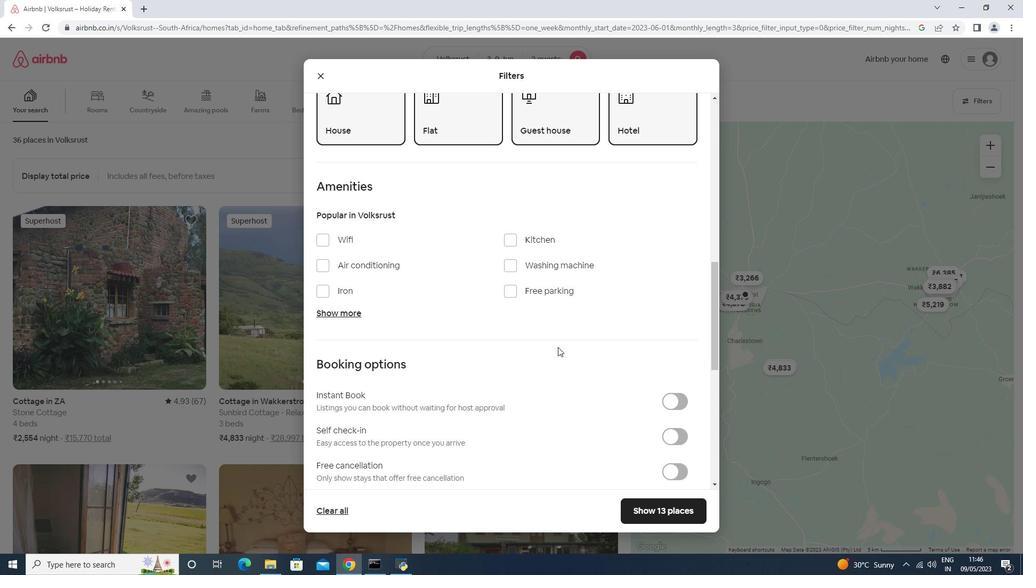 
Action: Mouse scrolled (557, 346) with delta (0, 0)
Screenshot: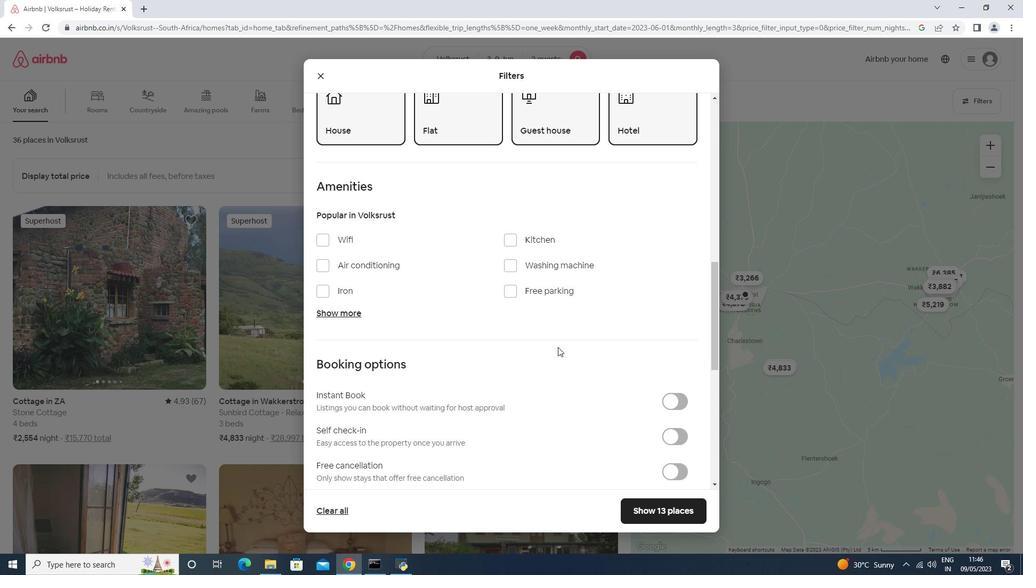 
Action: Mouse moved to (672, 225)
Screenshot: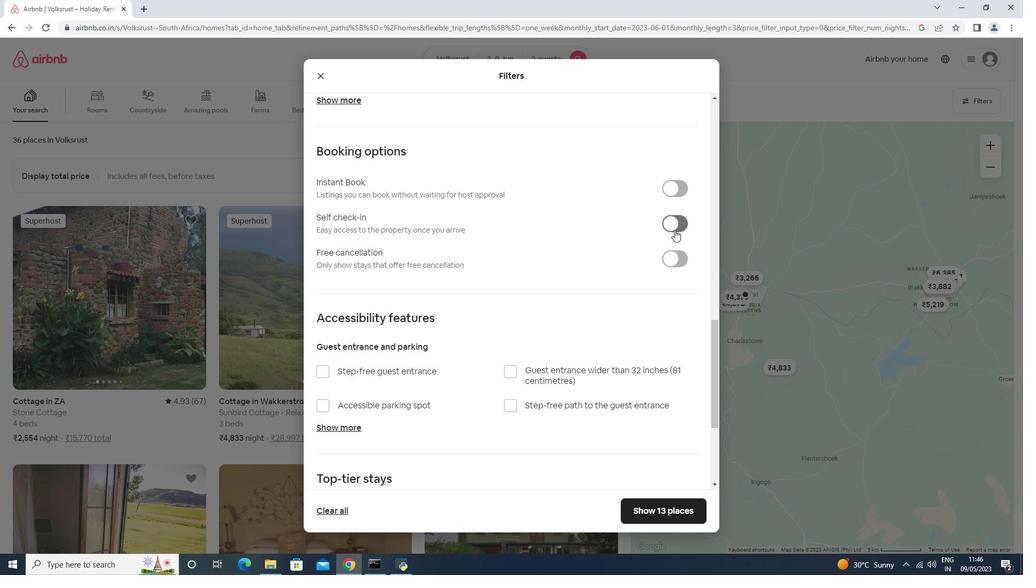 
Action: Mouse pressed left at (672, 225)
Screenshot: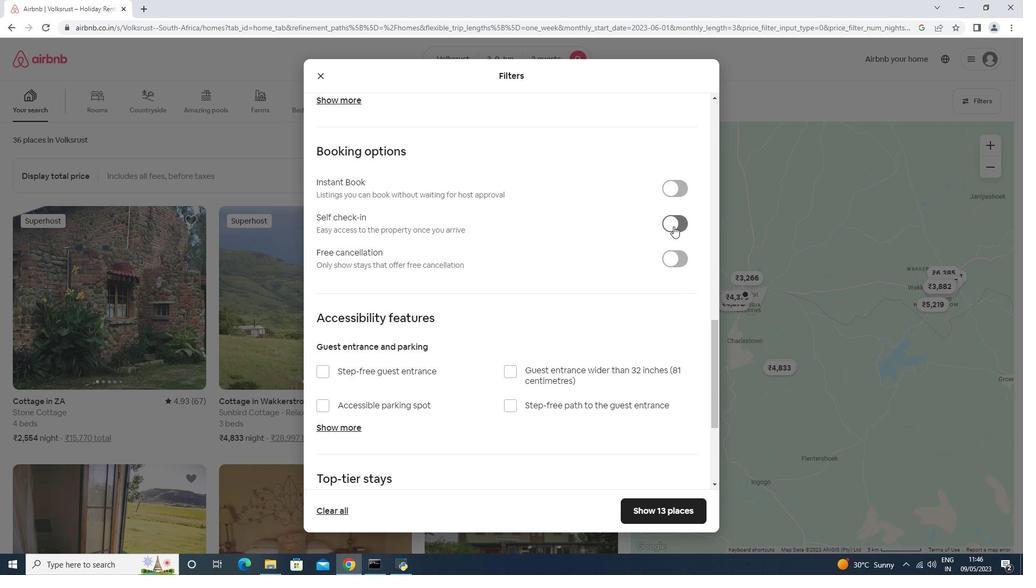 
Action: Mouse moved to (635, 239)
Screenshot: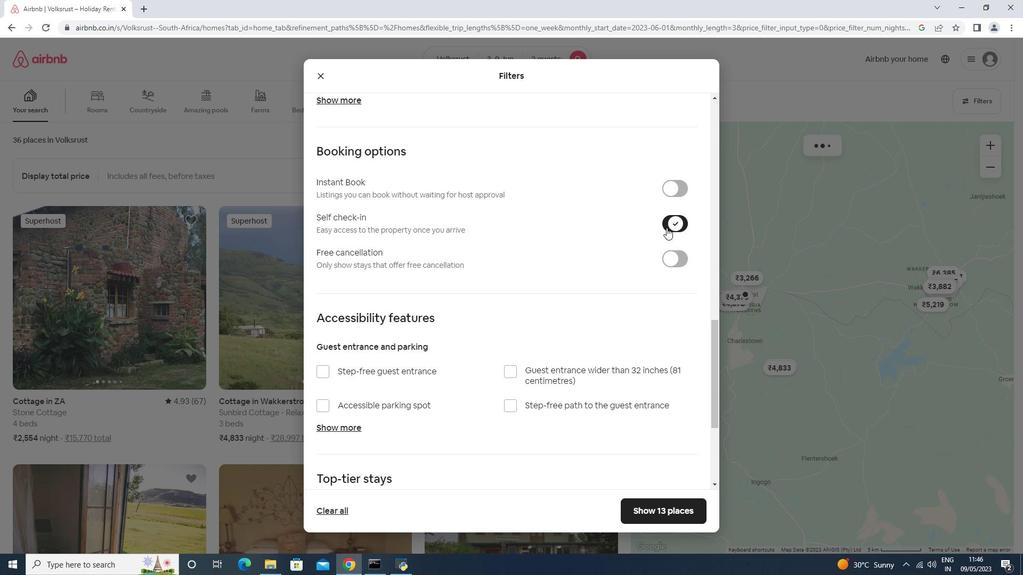 
Action: Mouse scrolled (635, 238) with delta (0, 0)
Screenshot: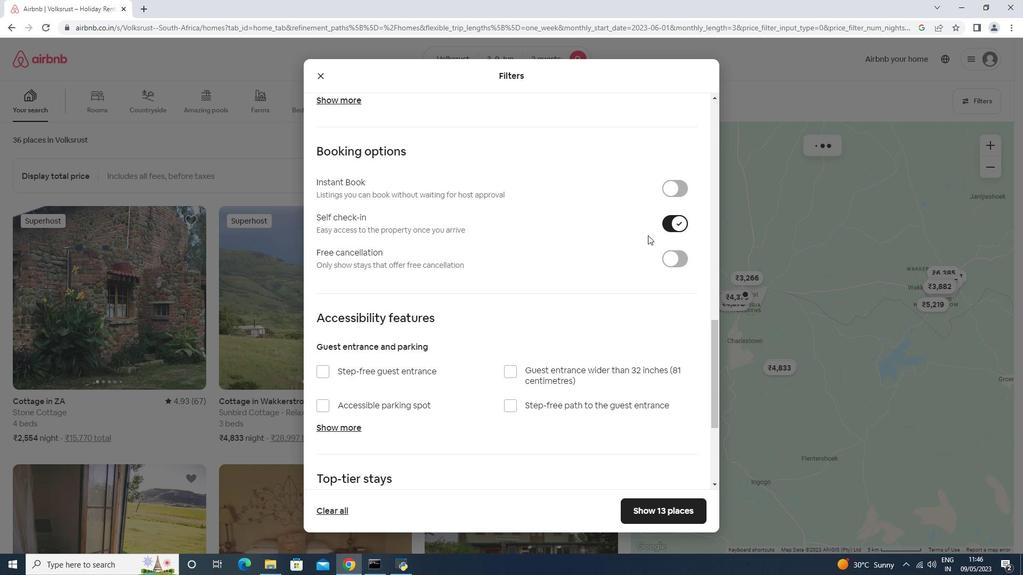 
Action: Mouse moved to (635, 239)
Screenshot: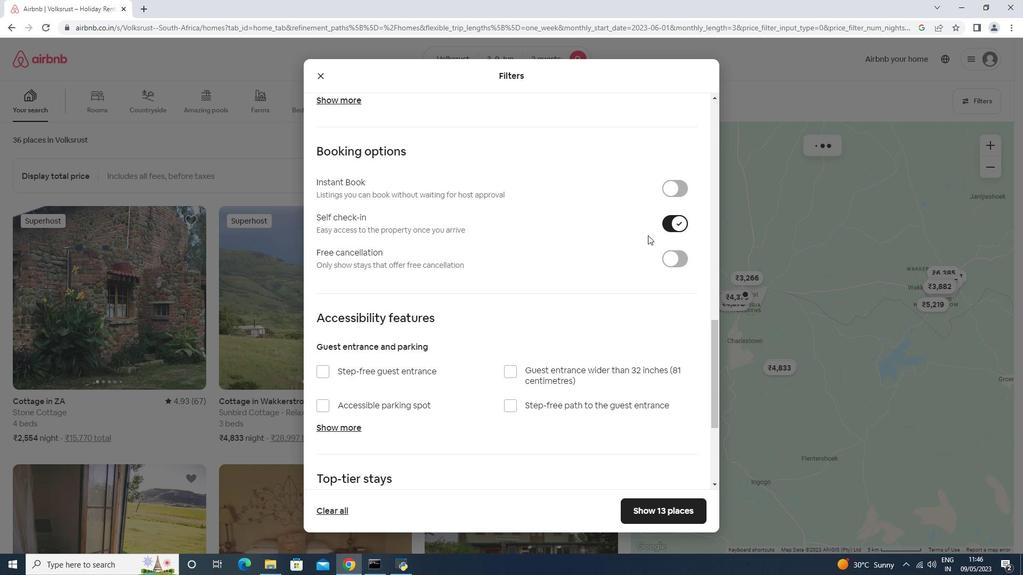 
Action: Mouse scrolled (635, 239) with delta (0, 0)
Screenshot: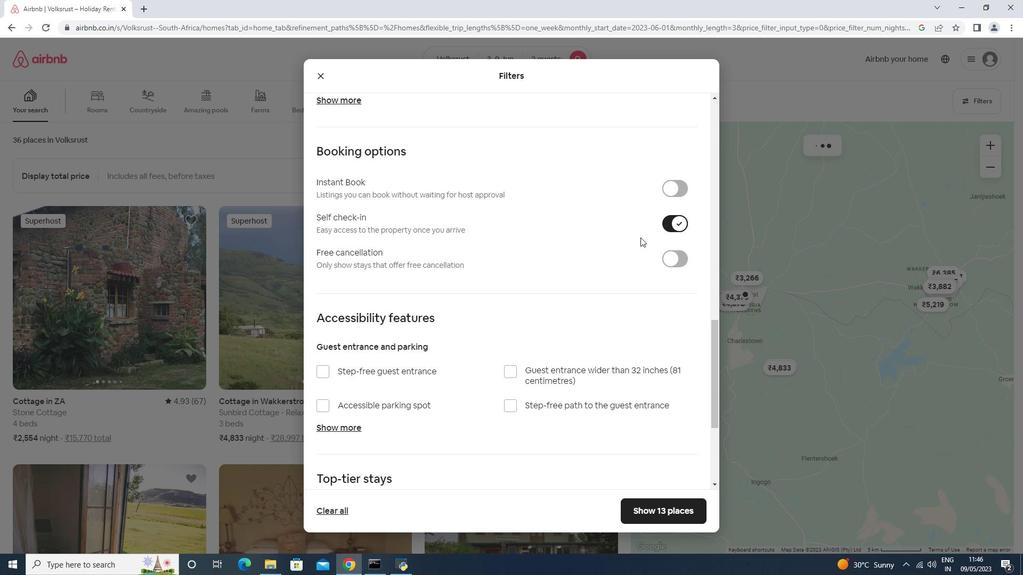 
Action: Mouse scrolled (635, 240) with delta (0, 0)
Screenshot: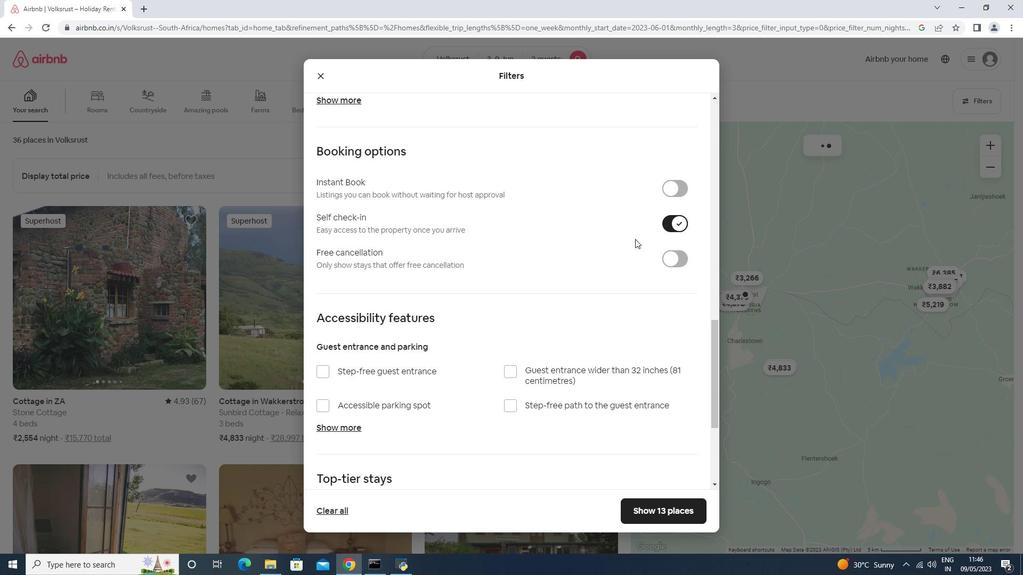 
Action: Mouse scrolled (635, 239) with delta (0, 0)
Screenshot: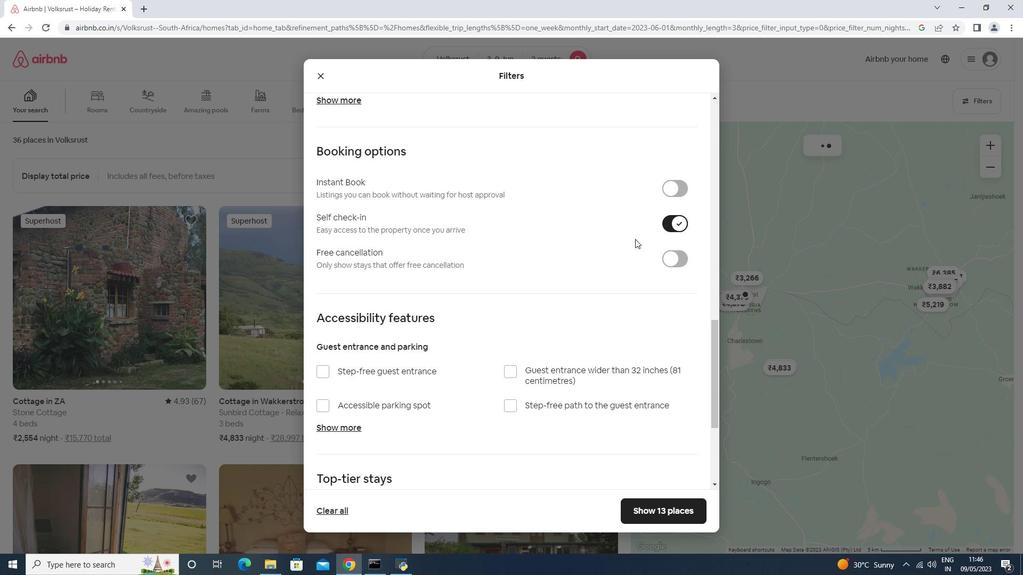 
Action: Mouse scrolled (635, 239) with delta (0, 0)
Screenshot: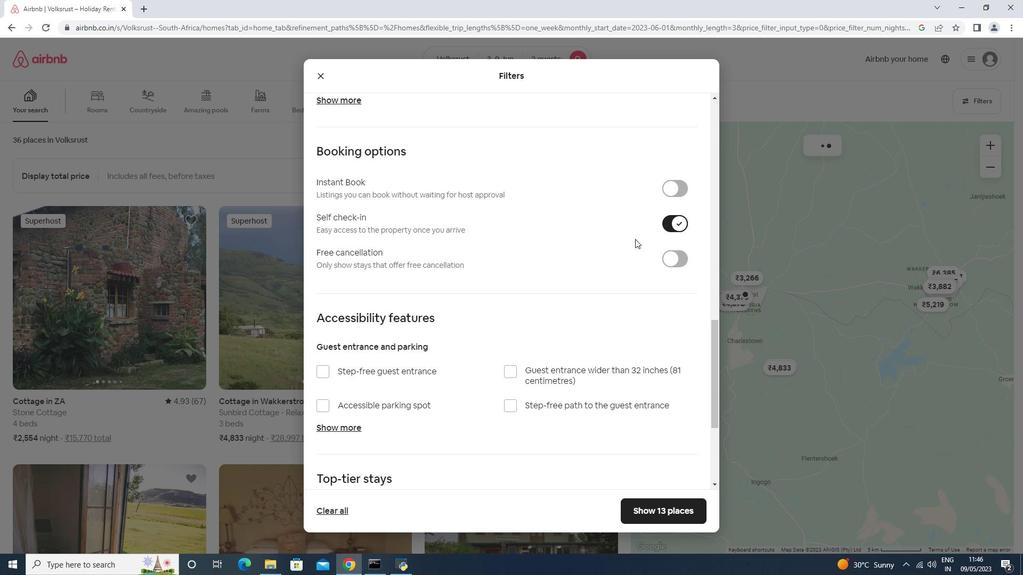 
Action: Mouse moved to (633, 240)
Screenshot: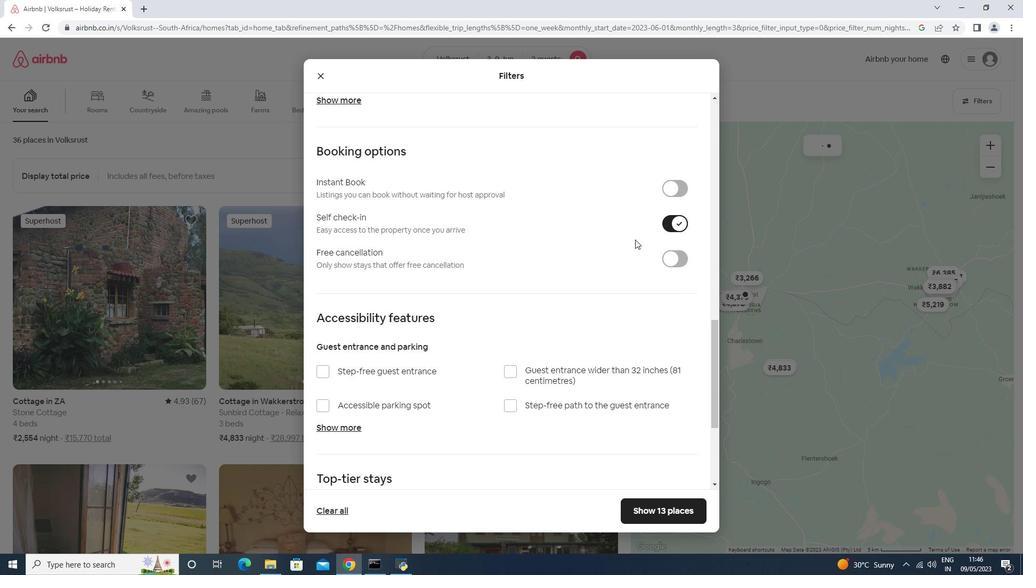 
Action: Mouse scrolled (633, 239) with delta (0, 0)
Screenshot: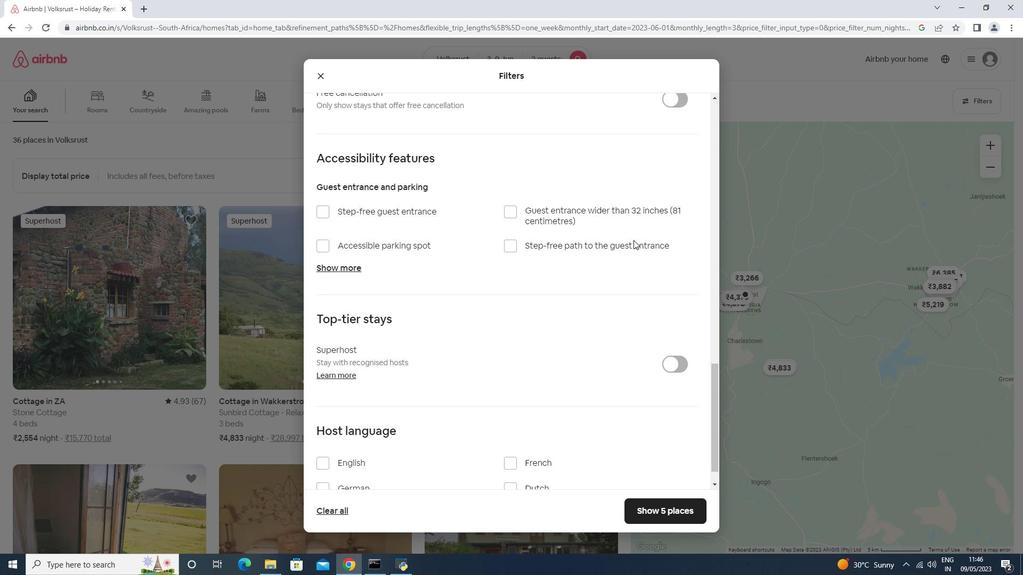 
Action: Mouse moved to (630, 242)
Screenshot: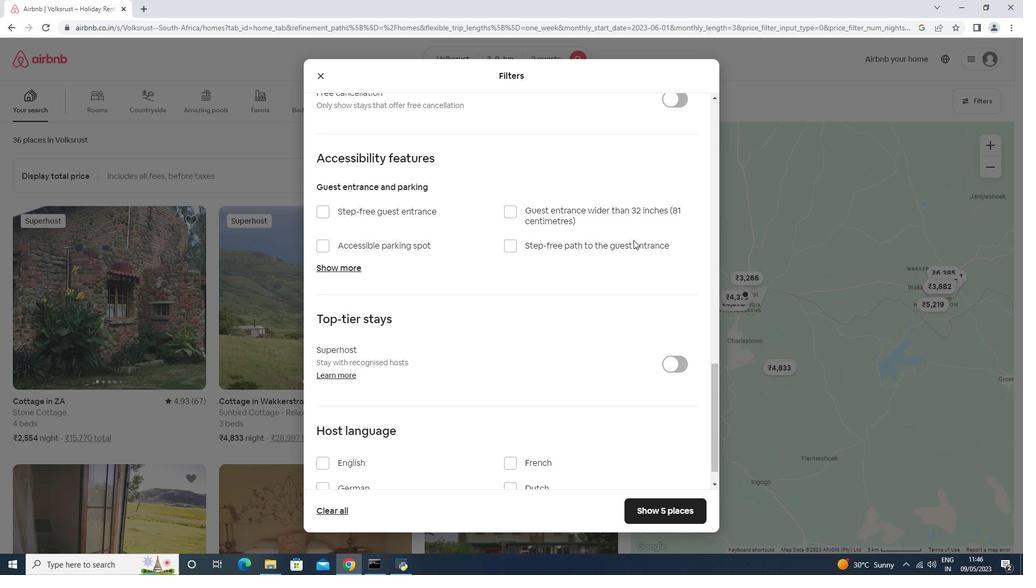 
Action: Mouse scrolled (632, 241) with delta (0, 0)
Screenshot: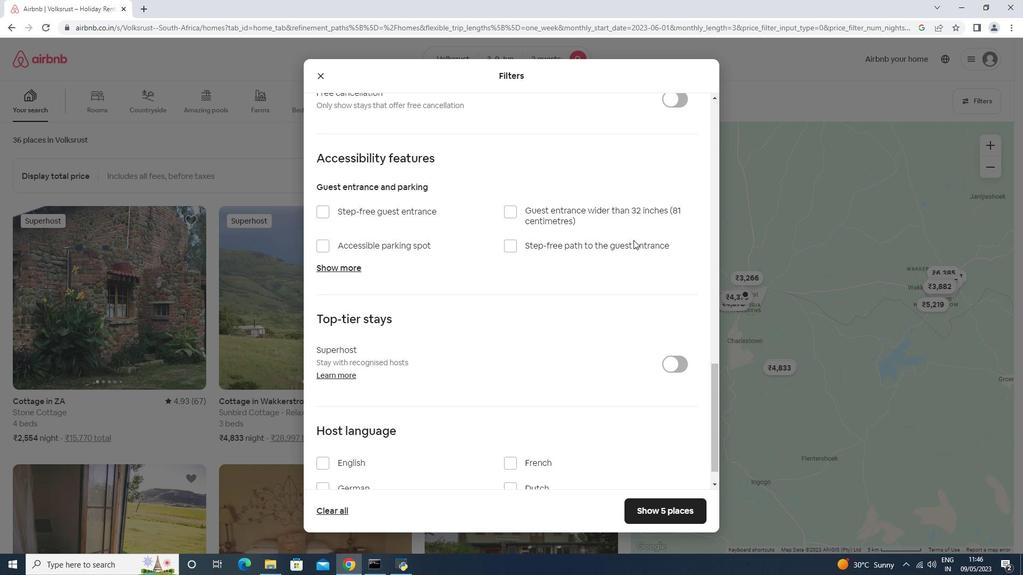 
Action: Mouse moved to (630, 242)
Screenshot: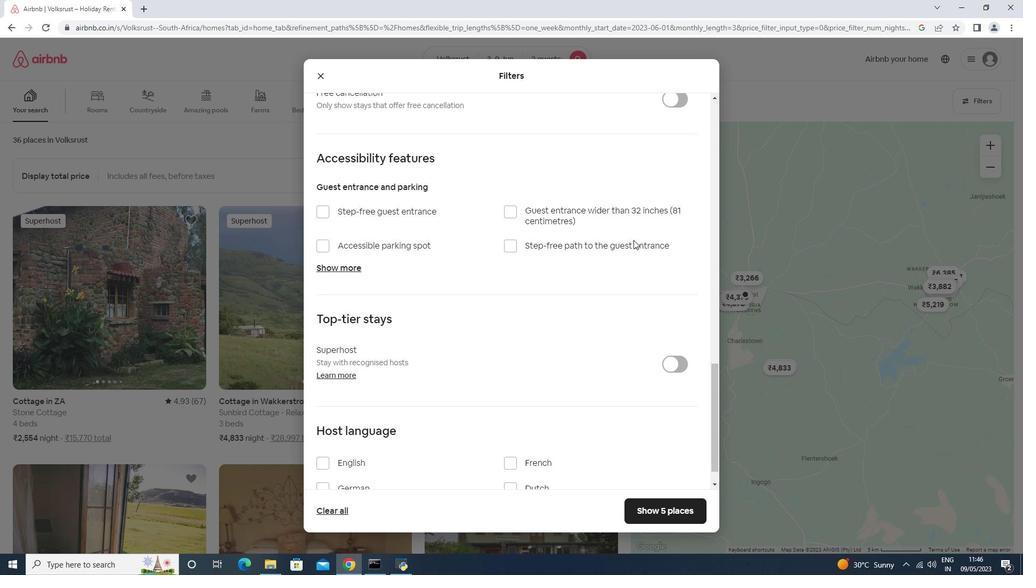 
Action: Mouse scrolled (631, 241) with delta (0, 0)
Screenshot: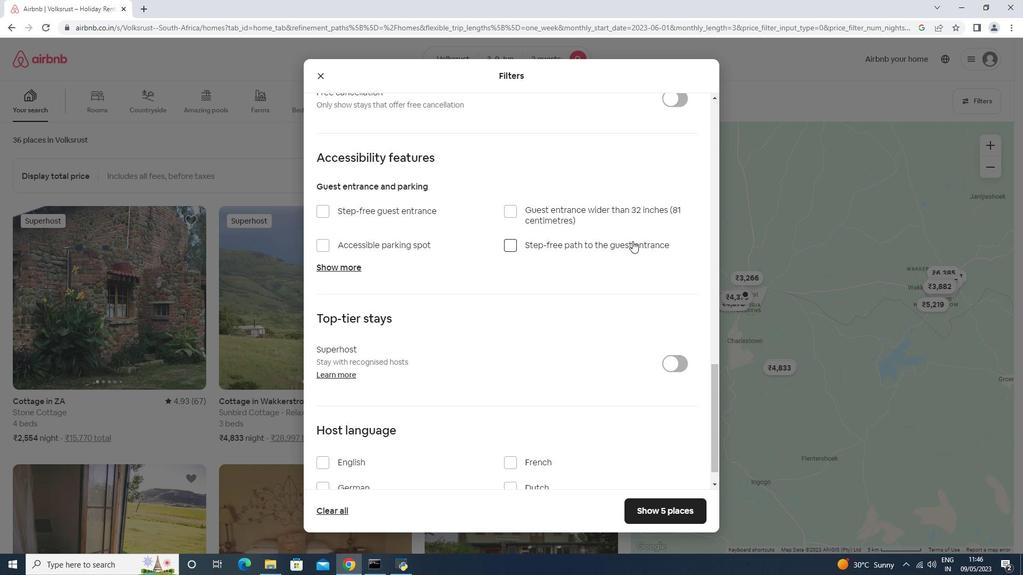 
Action: Mouse moved to (629, 243)
Screenshot: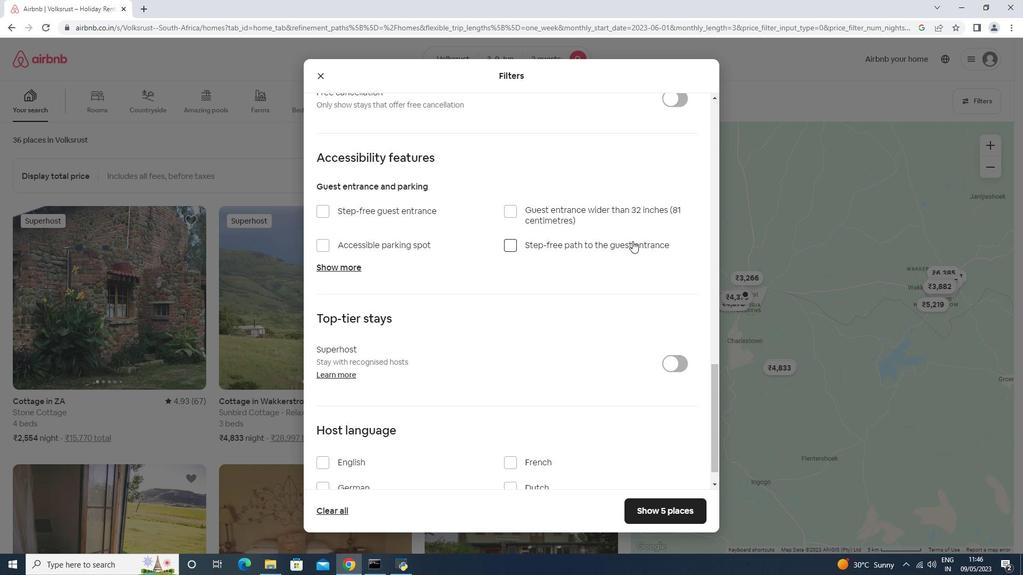 
Action: Mouse scrolled (630, 242) with delta (0, 0)
Screenshot: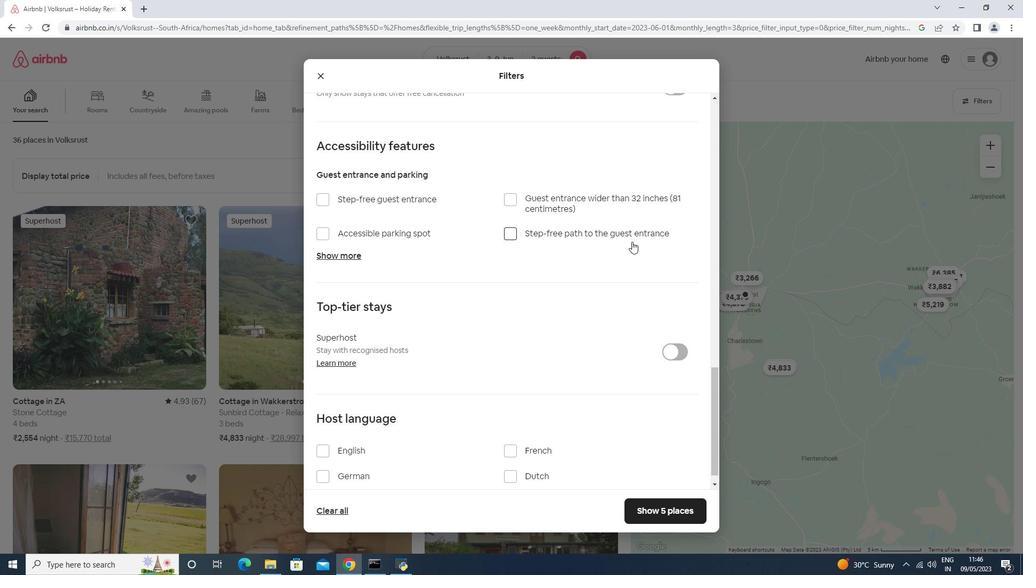 
Action: Mouse moved to (571, 310)
Screenshot: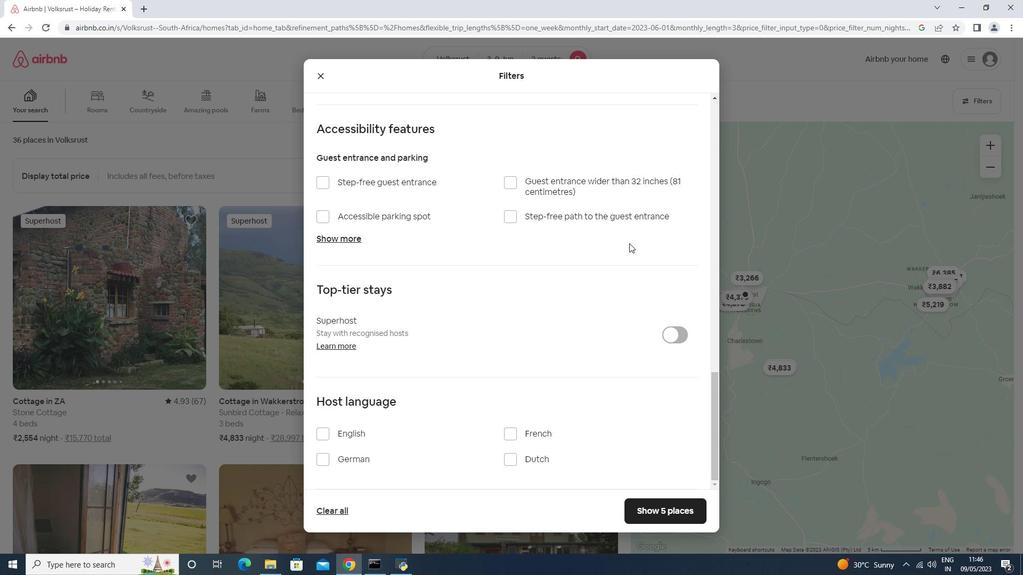 
Action: Mouse scrolled (627, 244) with delta (0, 0)
Screenshot: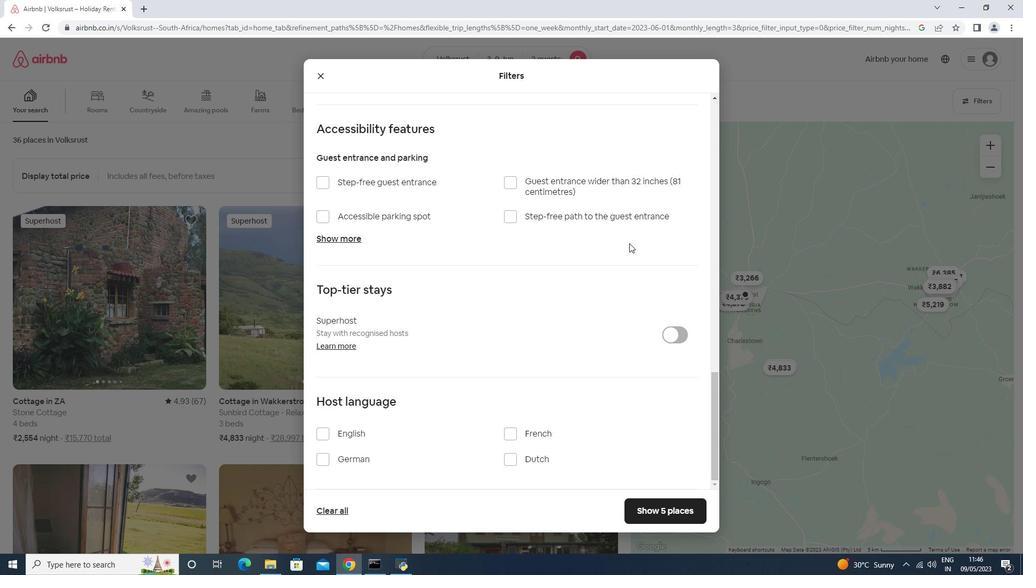 
Action: Mouse moved to (357, 439)
Screenshot: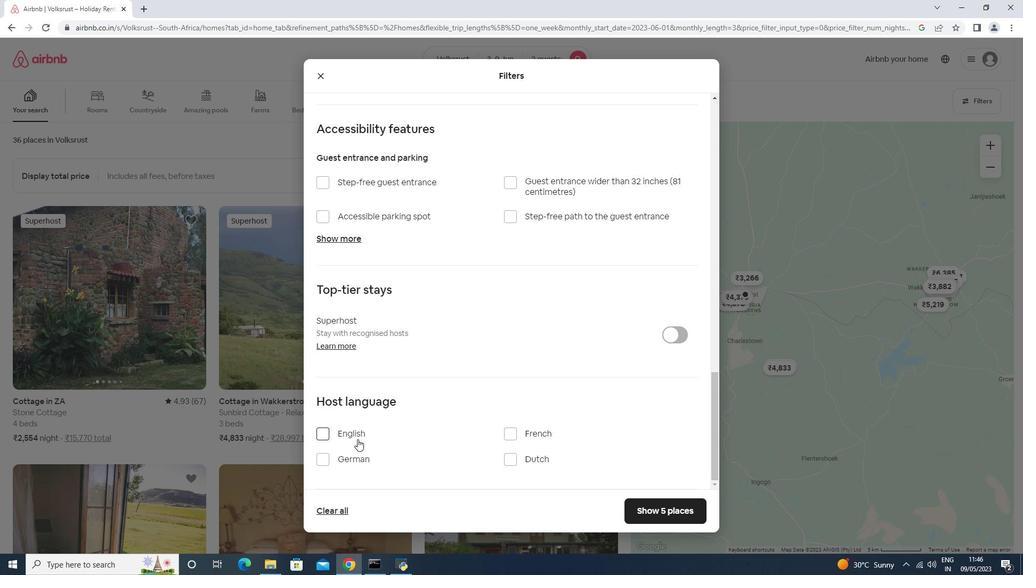 
Action: Mouse pressed left at (357, 439)
Screenshot: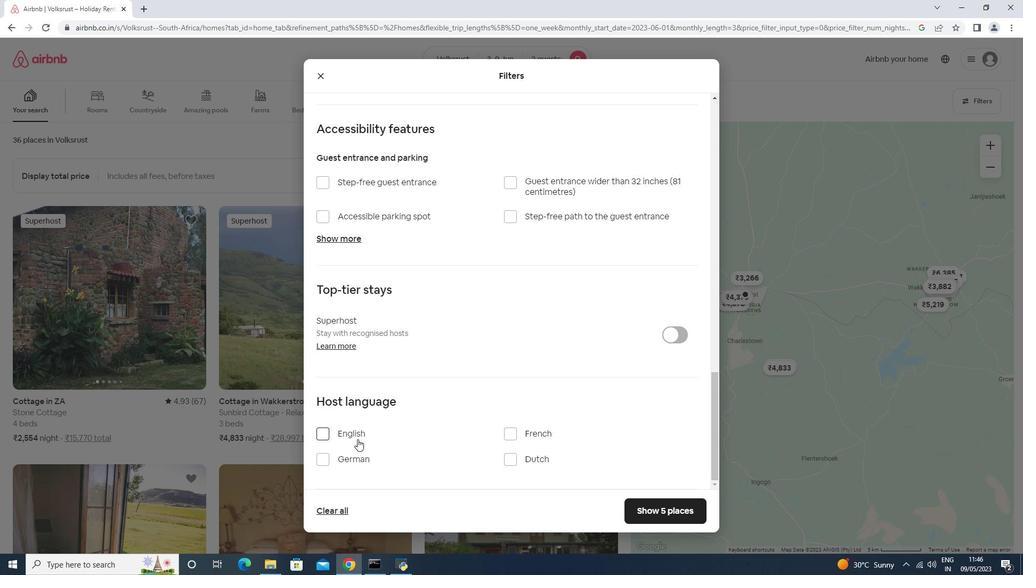 
Action: Mouse moved to (645, 513)
Screenshot: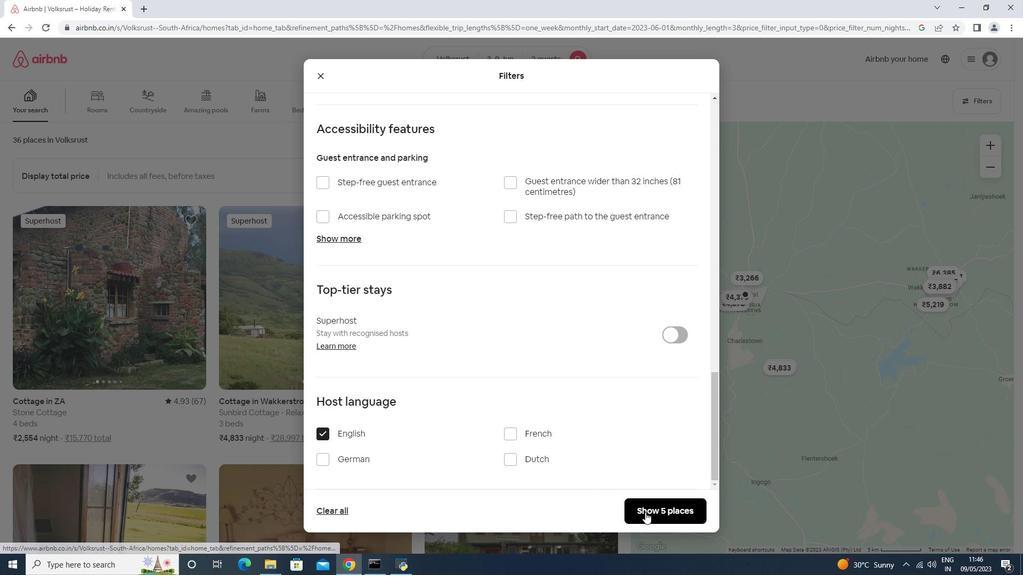 
Action: Mouse pressed left at (645, 513)
Screenshot: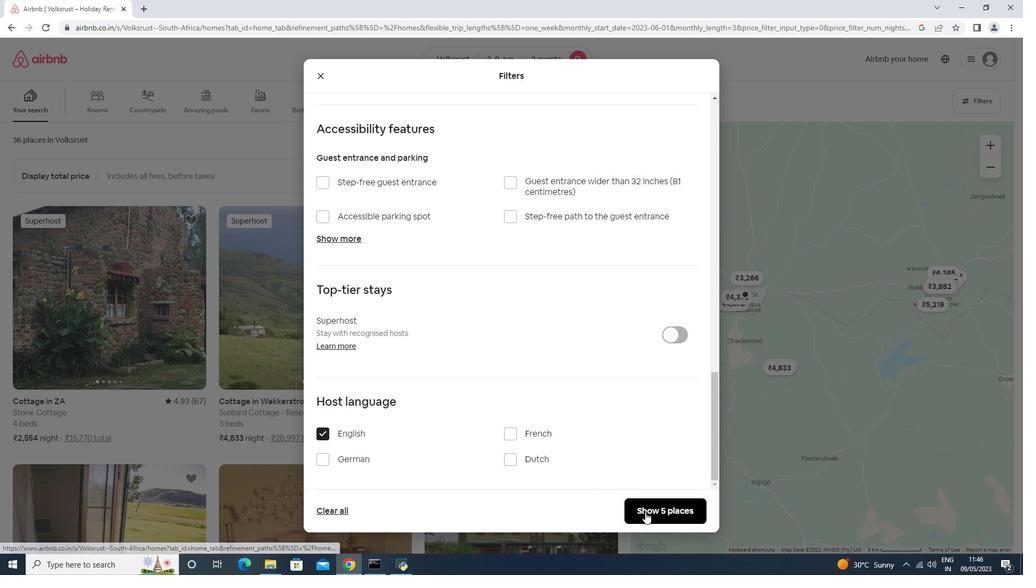 
Action: Mouse moved to (645, 511)
Screenshot: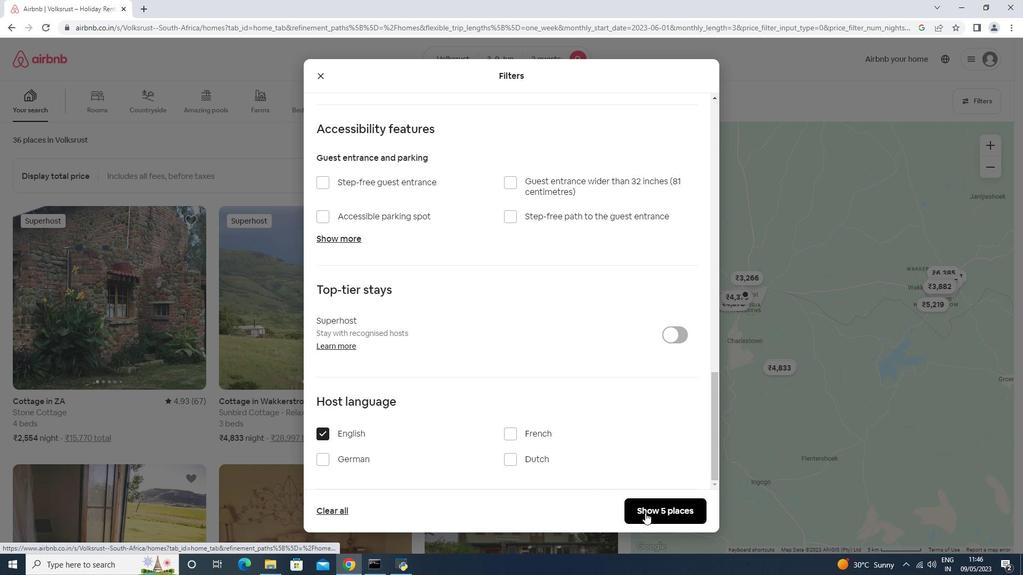 
